Task: Add an event with the title Training Session: Leadership and Team Management, date ''2023/11/28'', time 8:30 AM to 10:30 AMand add a description: participants will have gained a comprehensive understanding of negotiation fundamentals, developed their negotiation capabilities, and acquired a toolkit of techniques to apply in various professional contexts. They will leave the workshop with increased confidence, a refined approach to negotiation, and the ability to achieve more favorable outcomes in their future negotiations.Select event color  Flamingo . Add location for the event as: Beijing, China, logged in from the account softage.3@softage.netand send the event invitation to softage.8@softage.net and softage.9@softage.net. Set a reminder for the event Doesn''t repeat
Action: Mouse moved to (77, 102)
Screenshot: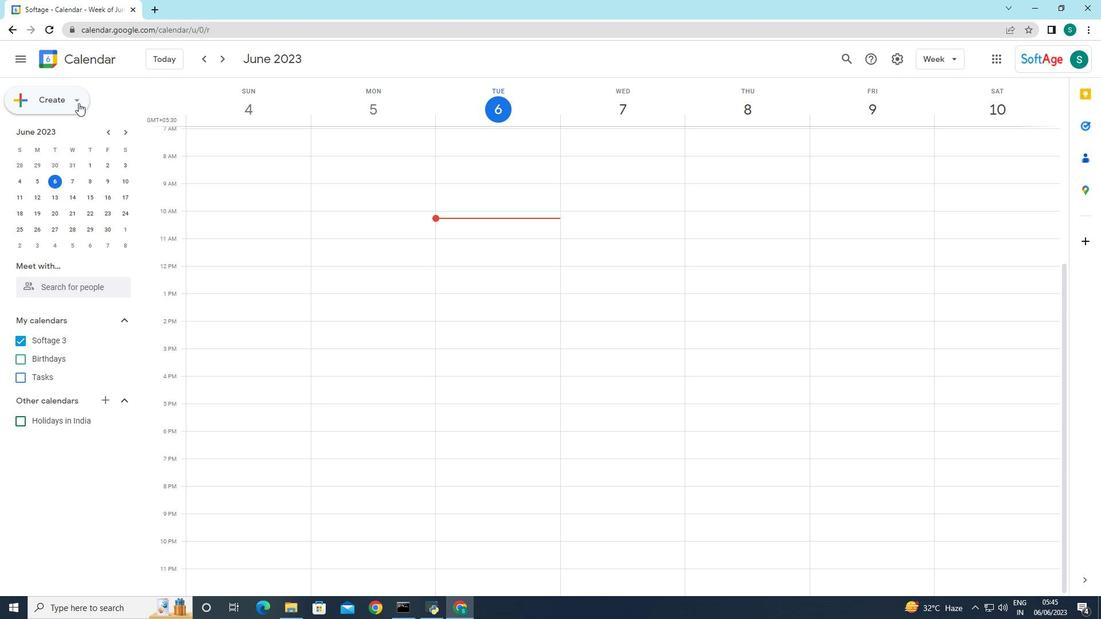 
Action: Mouse pressed left at (77, 102)
Screenshot: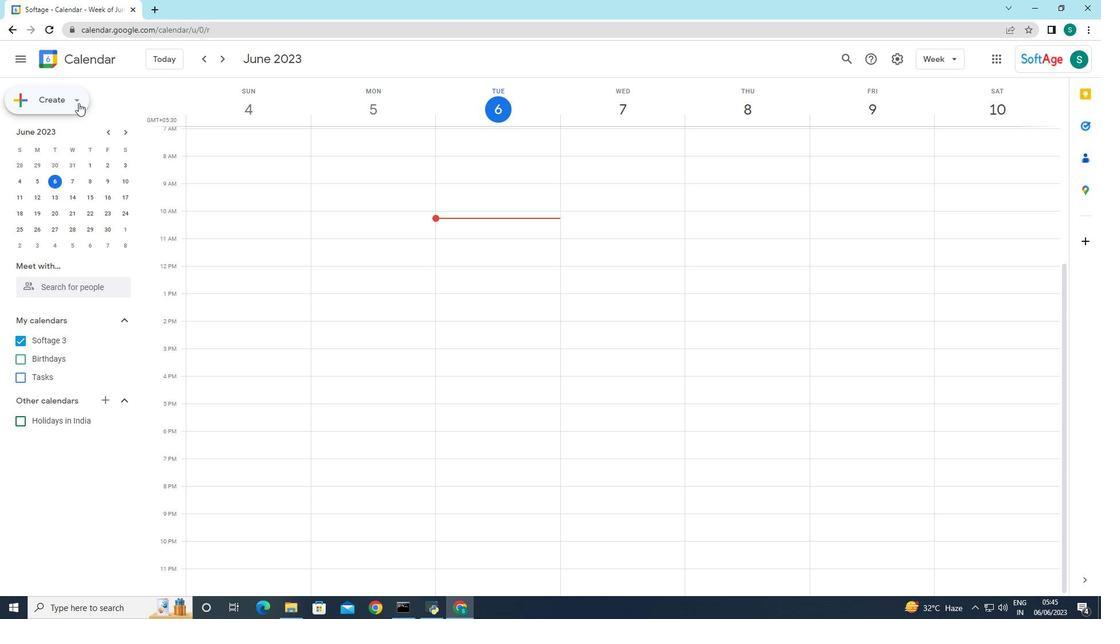 
Action: Mouse moved to (61, 132)
Screenshot: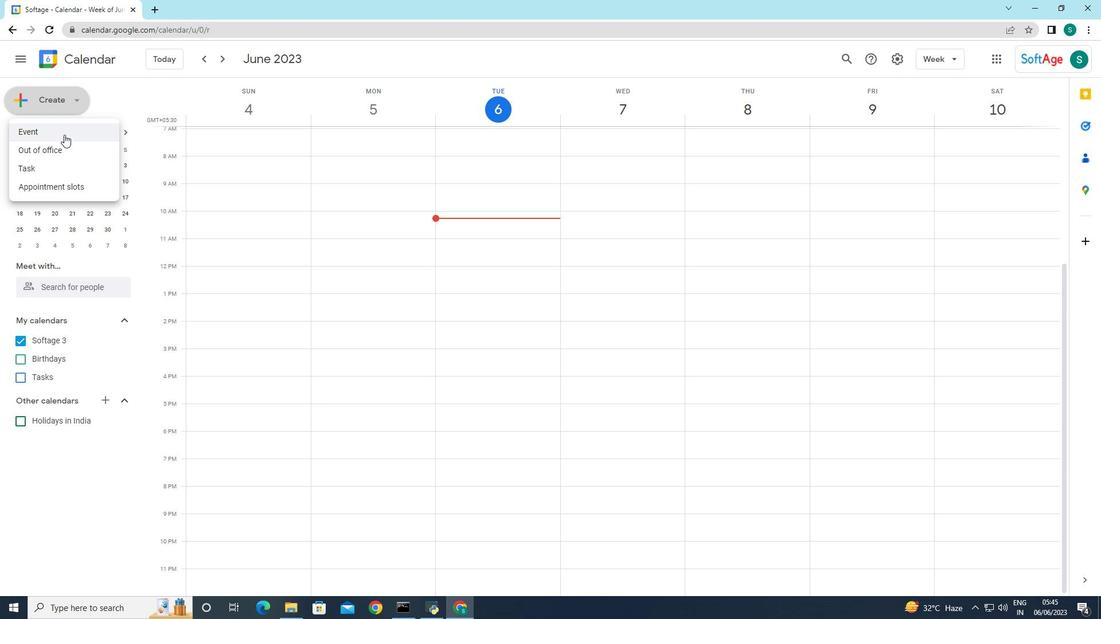 
Action: Mouse pressed left at (61, 132)
Screenshot: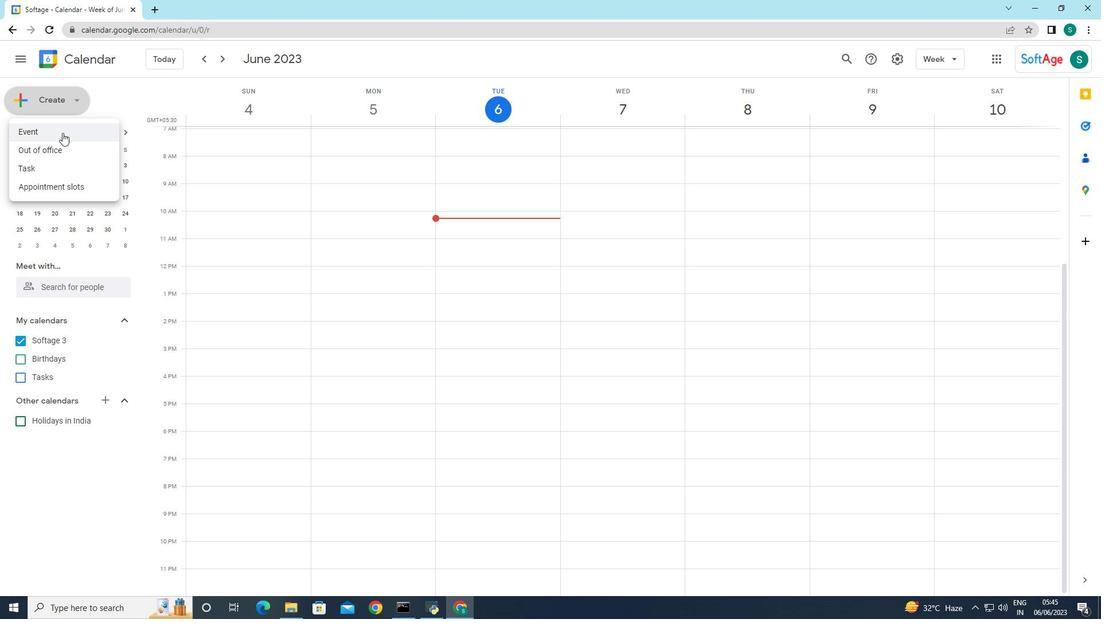 
Action: Mouse moved to (324, 455)
Screenshot: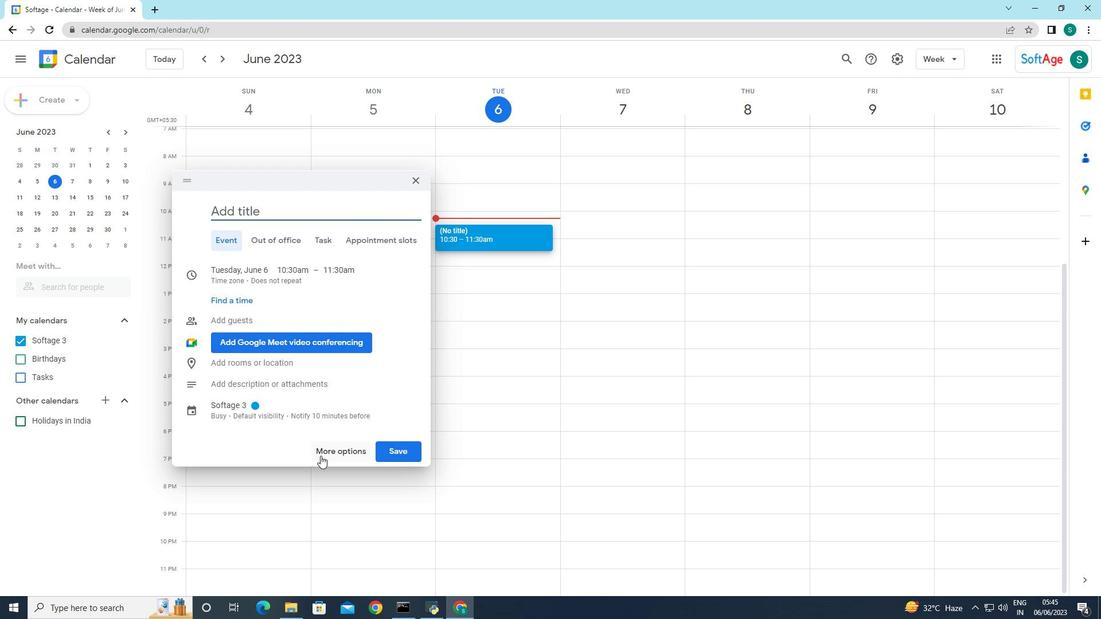 
Action: Mouse pressed left at (324, 455)
Screenshot: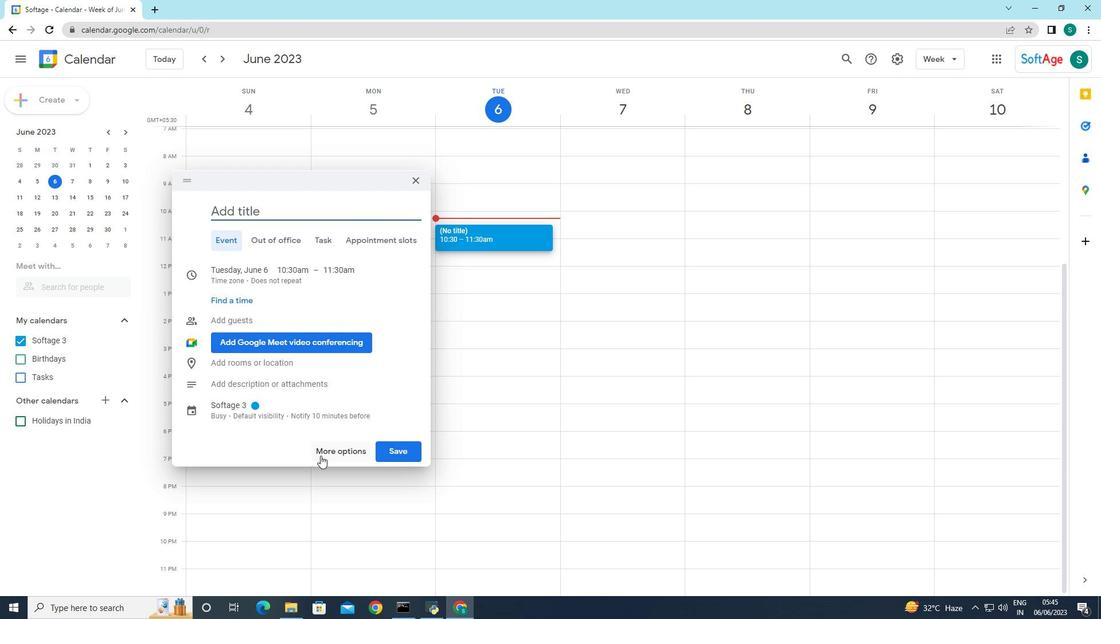 
Action: Mouse moved to (72, 67)
Screenshot: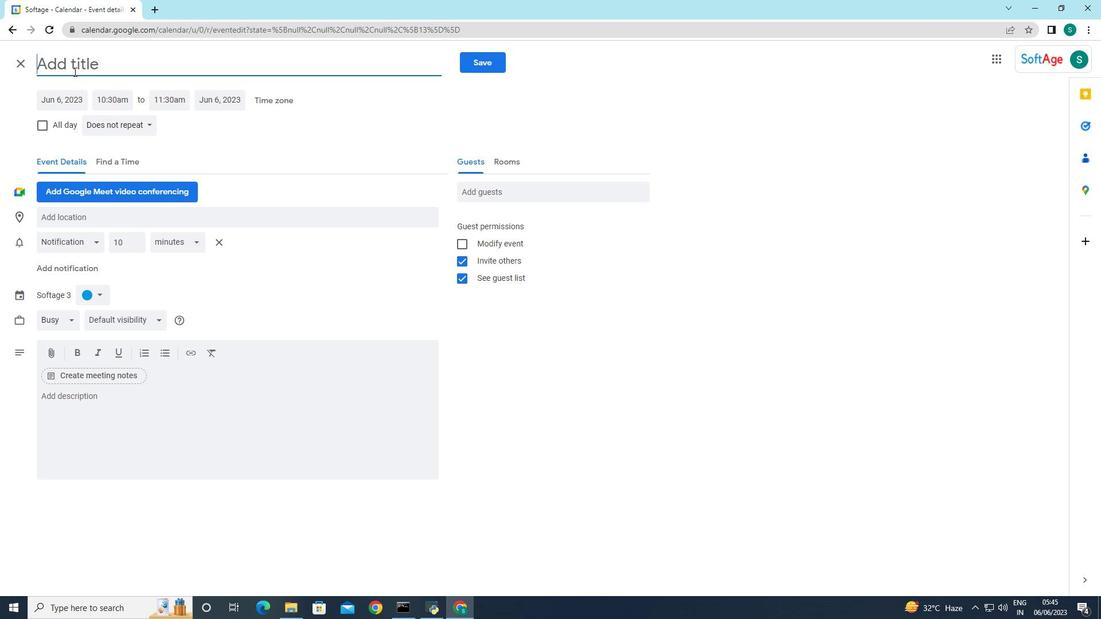 
Action: Mouse pressed left at (72, 67)
Screenshot: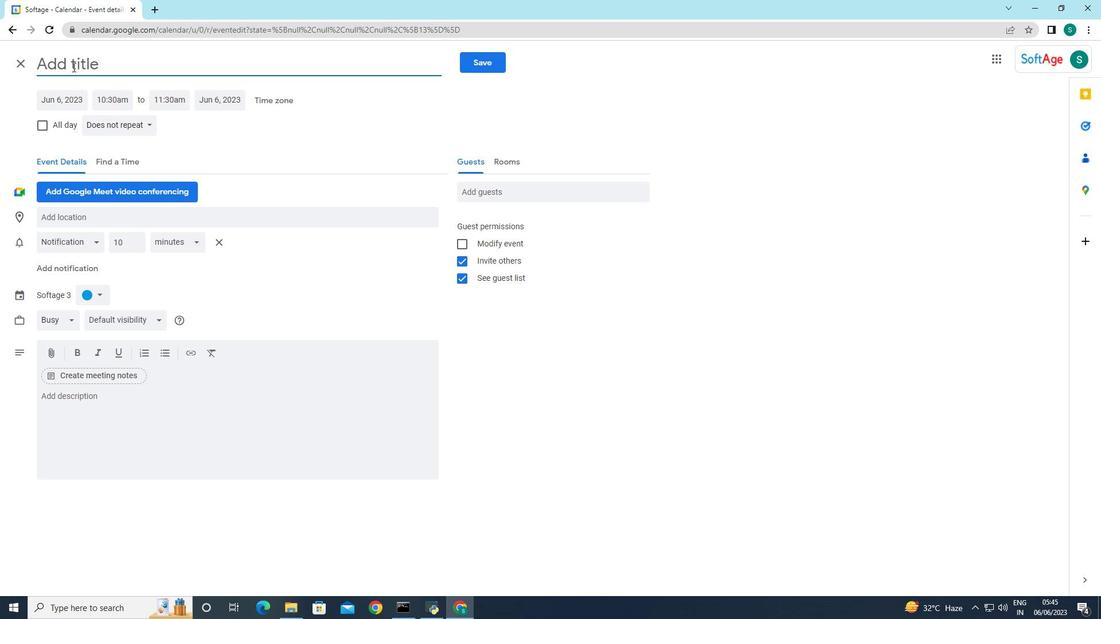 
Action: Key pressed <Key.caps_lock>T<Key.caps_lock>raining<Key.space><Key.caps_lock>S<Key.caps_lock>ession<Key.shift_r>:<Key.space><Key.caps_lock>L<Key.caps_lock>eadershop<Key.backspace><Key.backspace>ip<Key.space>an<Key.space>l<Key.backspace><Key.backspace>d<Key.space><Key.caps_lock>T<Key.caps_lock>eam<Key.space><Key.caps_lock>M<Key.caps_lock>anagement
Screenshot: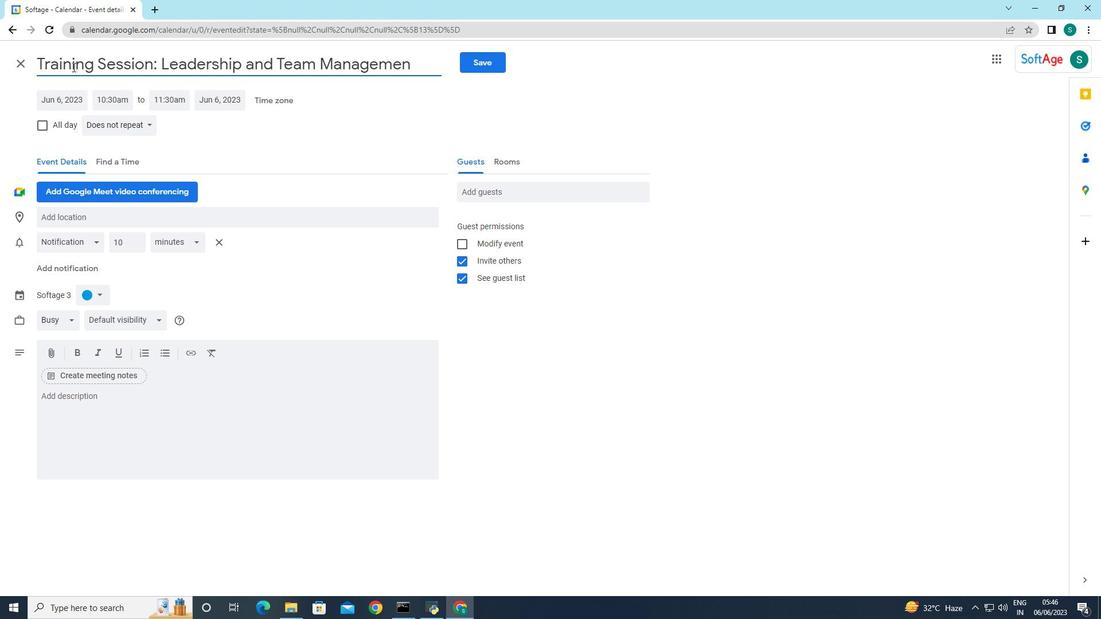 
Action: Mouse moved to (207, 148)
Screenshot: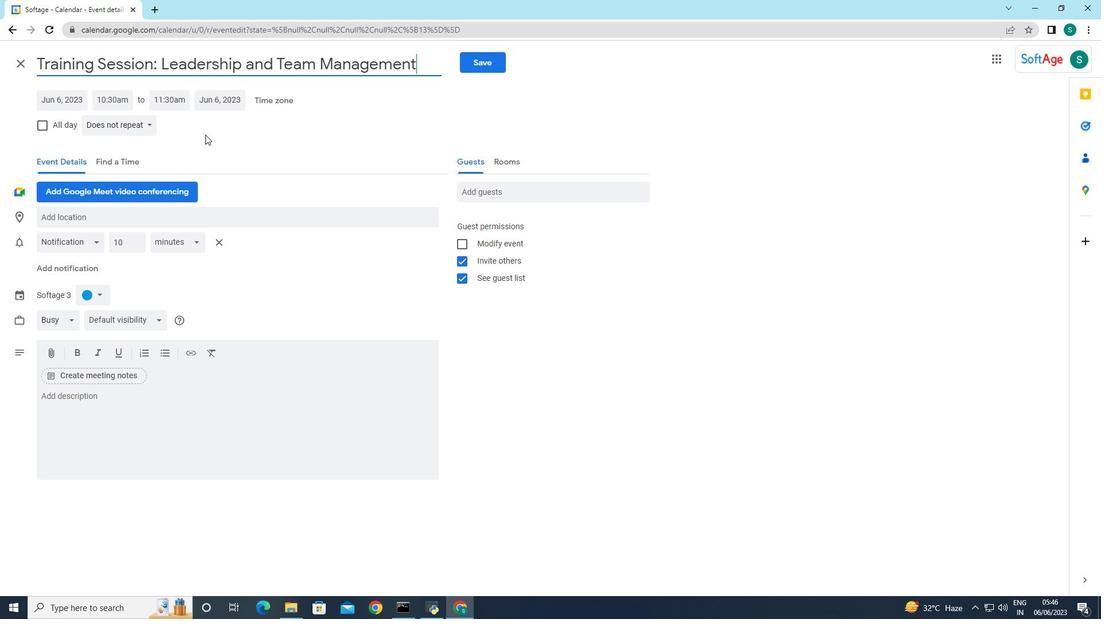 
Action: Mouse pressed left at (207, 148)
Screenshot: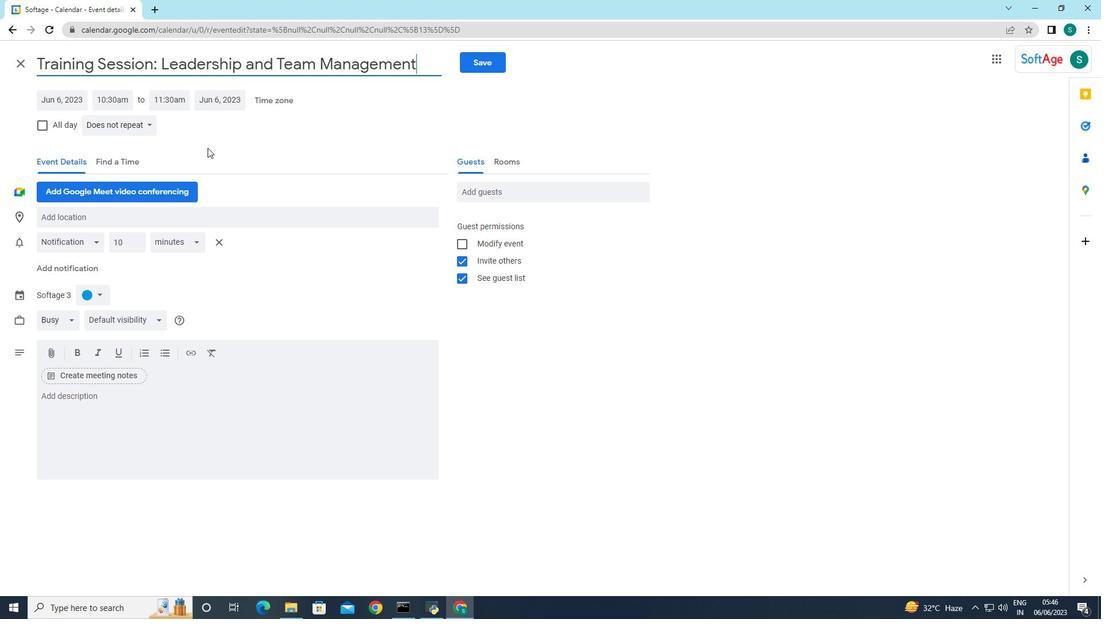 
Action: Mouse moved to (54, 96)
Screenshot: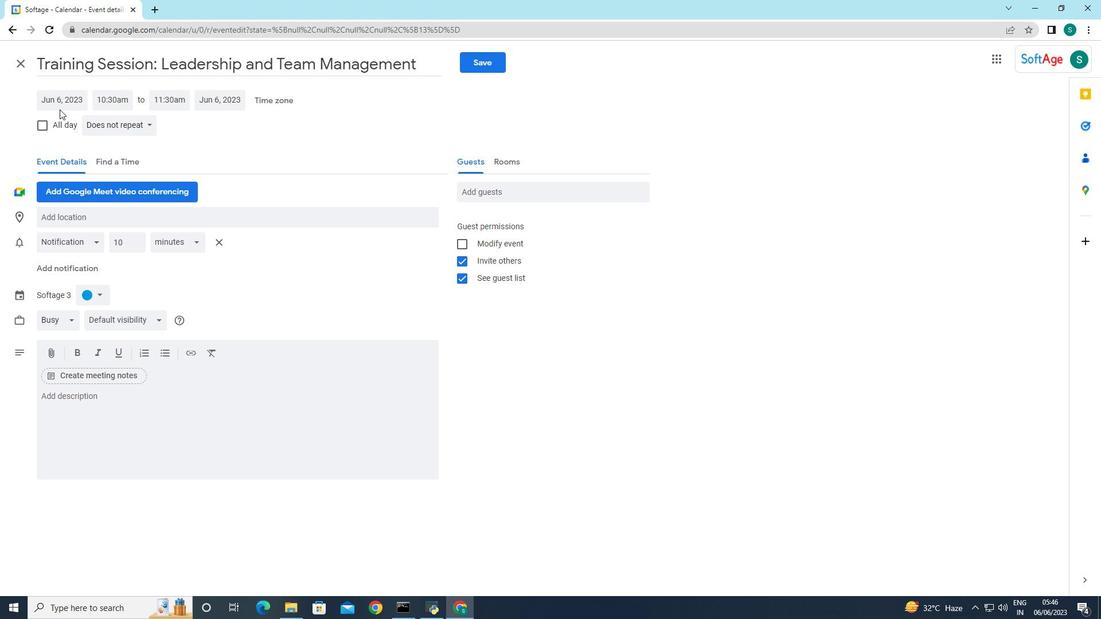 
Action: Mouse pressed left at (54, 96)
Screenshot: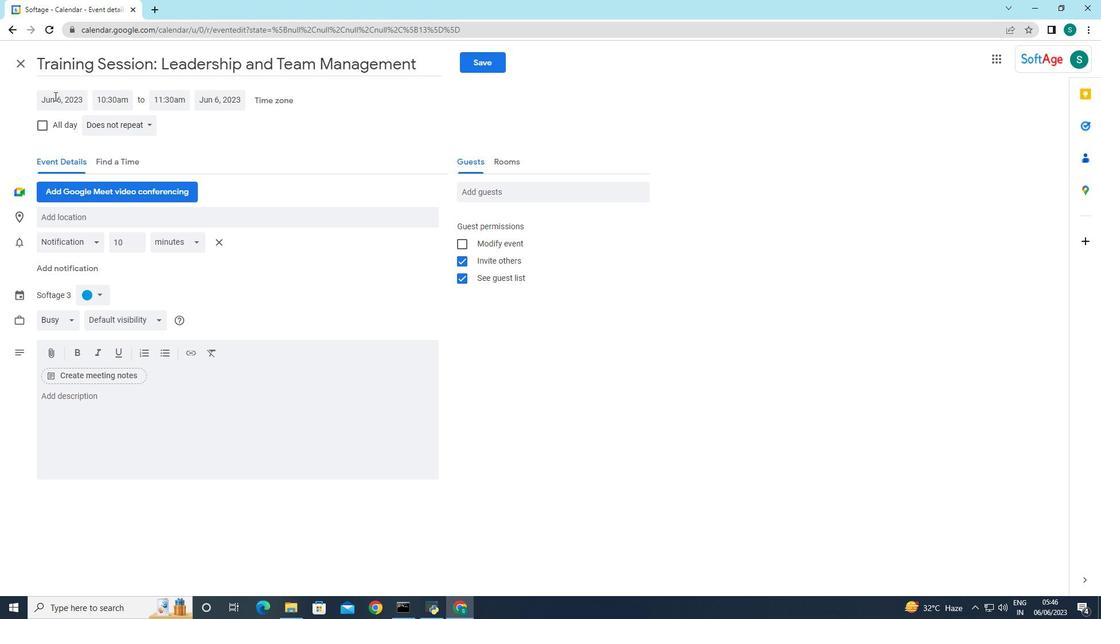 
Action: Mouse moved to (181, 125)
Screenshot: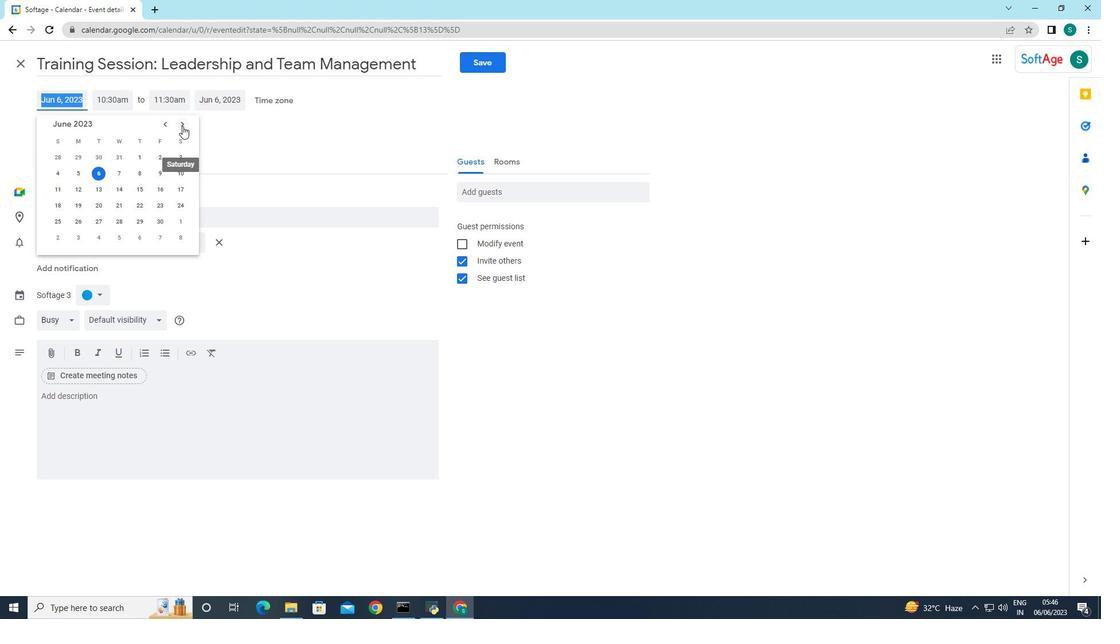 
Action: Mouse pressed left at (181, 125)
Screenshot: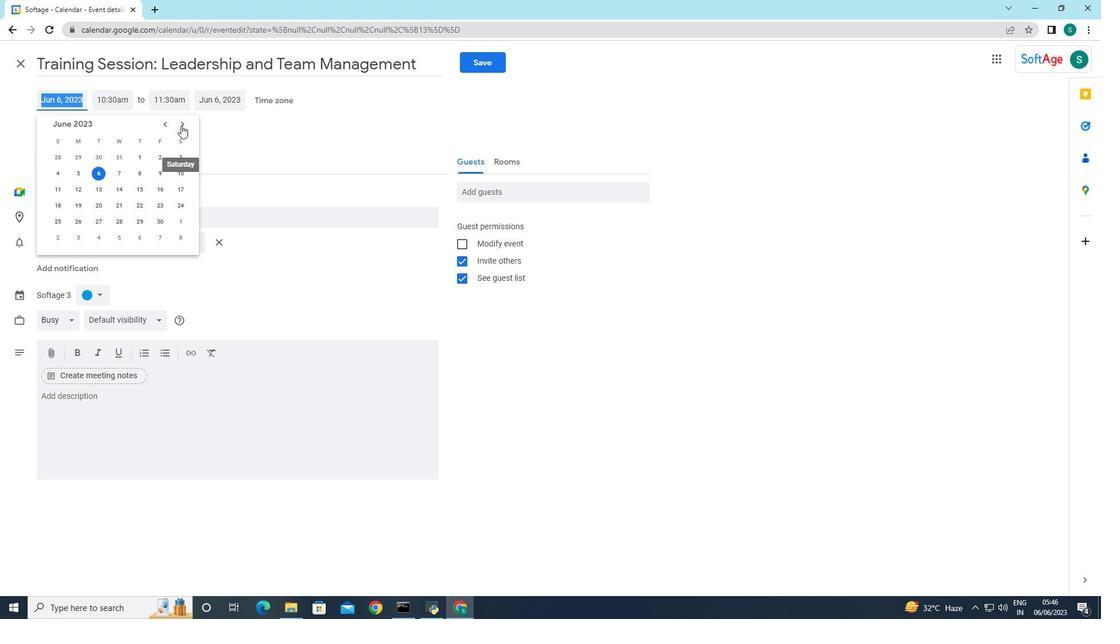 
Action: Mouse pressed left at (181, 125)
Screenshot: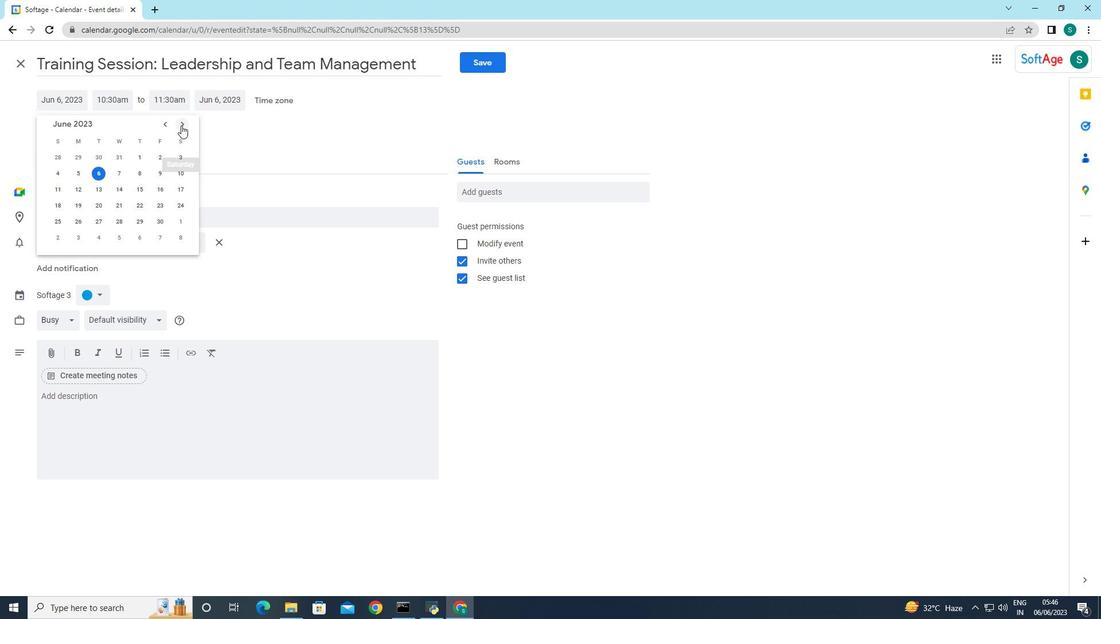 
Action: Mouse pressed left at (181, 125)
Screenshot: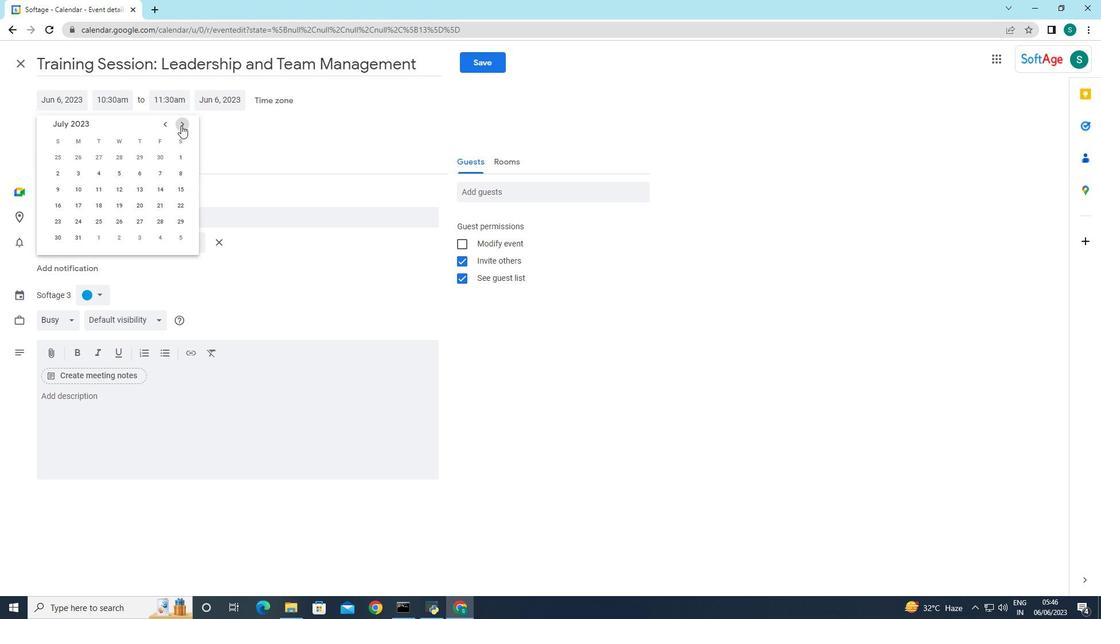 
Action: Mouse pressed left at (181, 125)
Screenshot: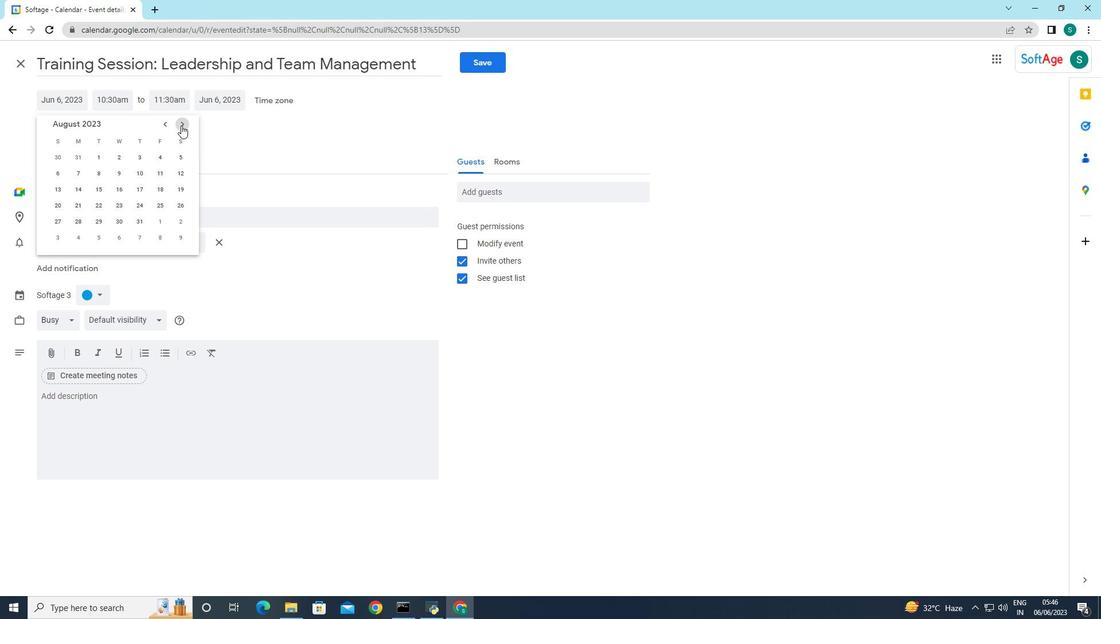 
Action: Mouse pressed left at (181, 125)
Screenshot: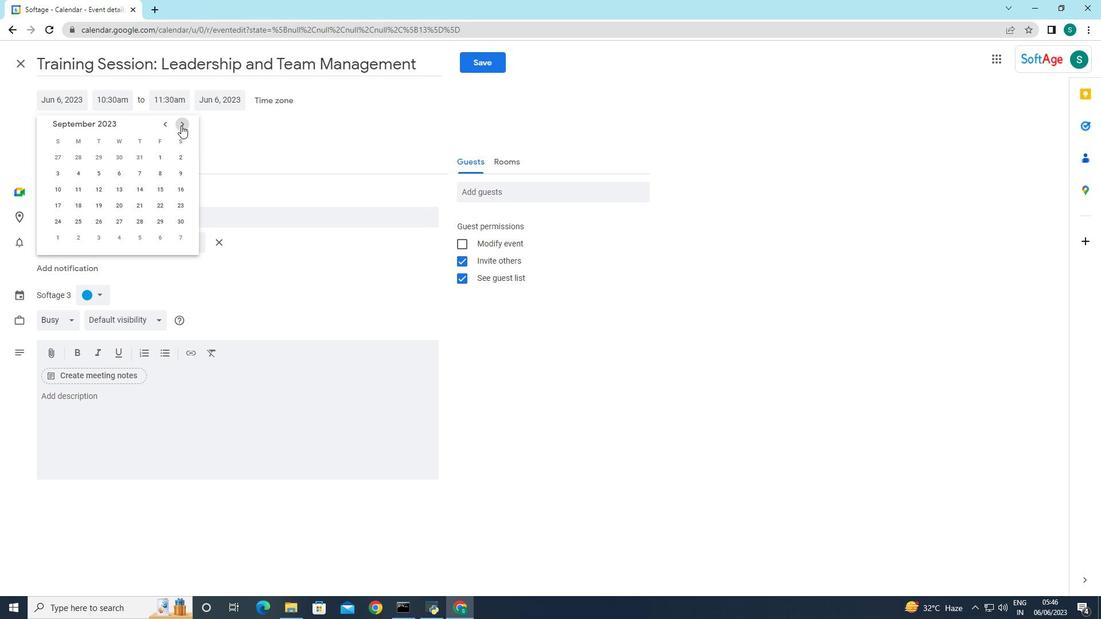 
Action: Mouse moved to (100, 223)
Screenshot: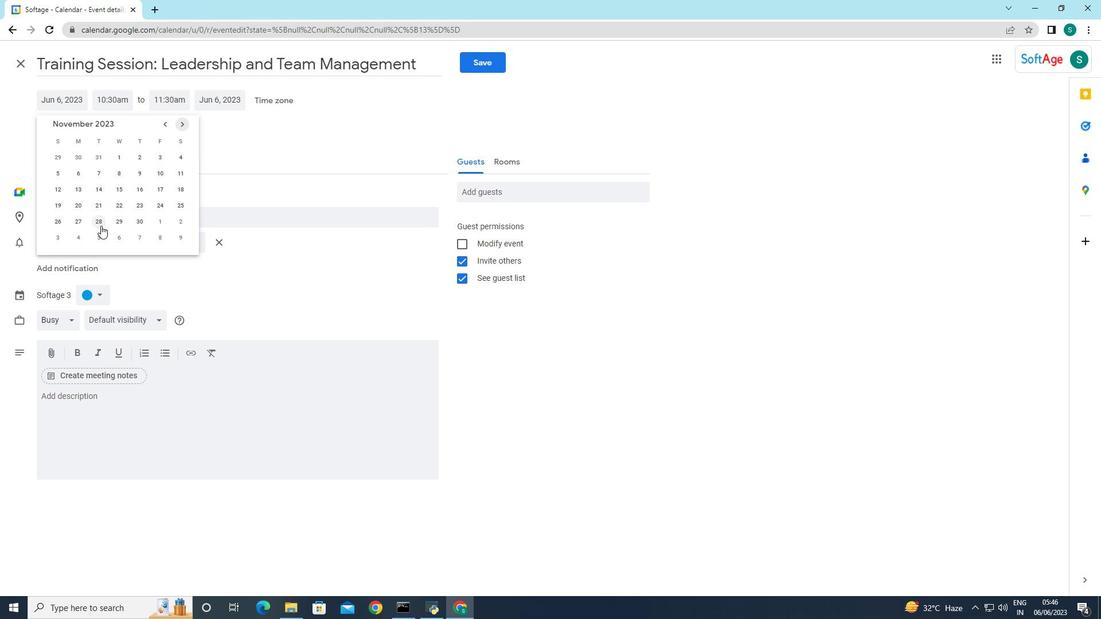 
Action: Mouse pressed left at (100, 223)
Screenshot: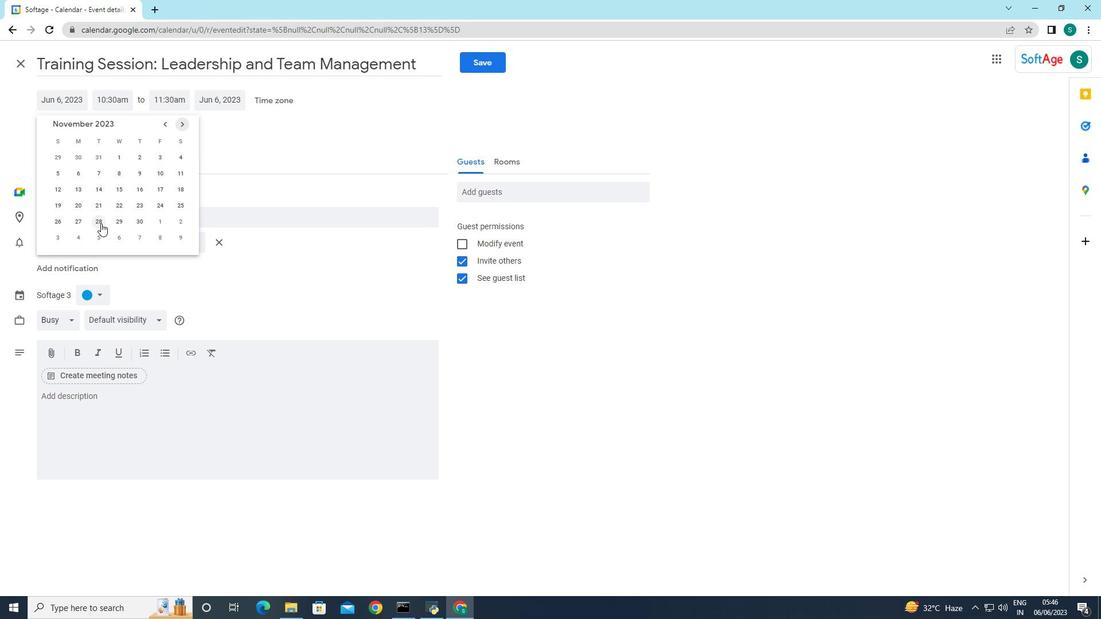 
Action: Mouse moved to (241, 158)
Screenshot: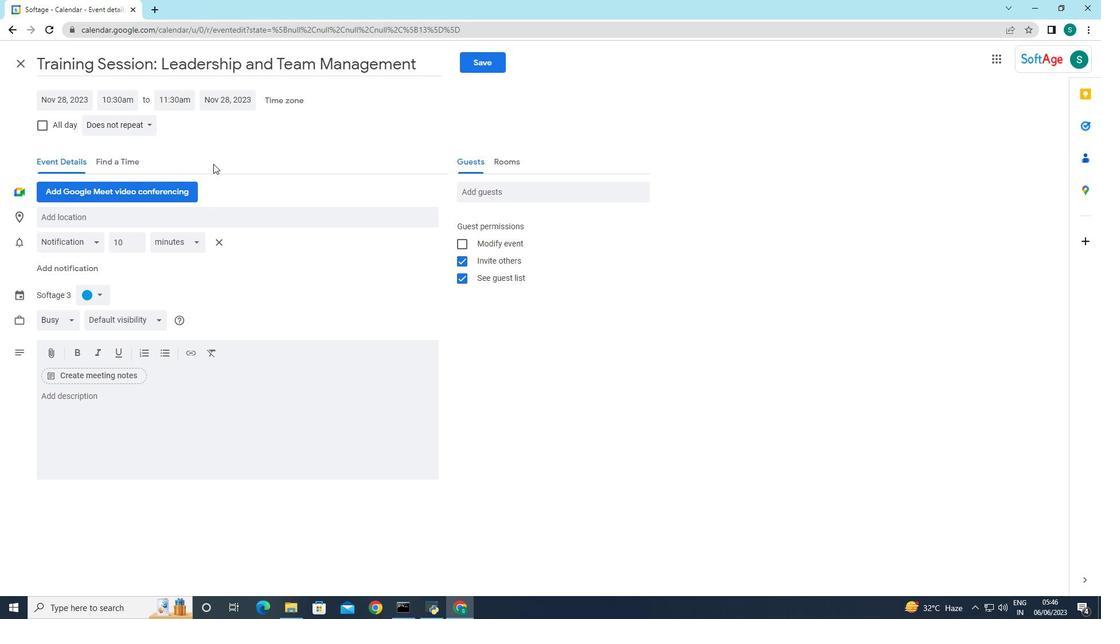 
Action: Mouse pressed left at (241, 158)
Screenshot: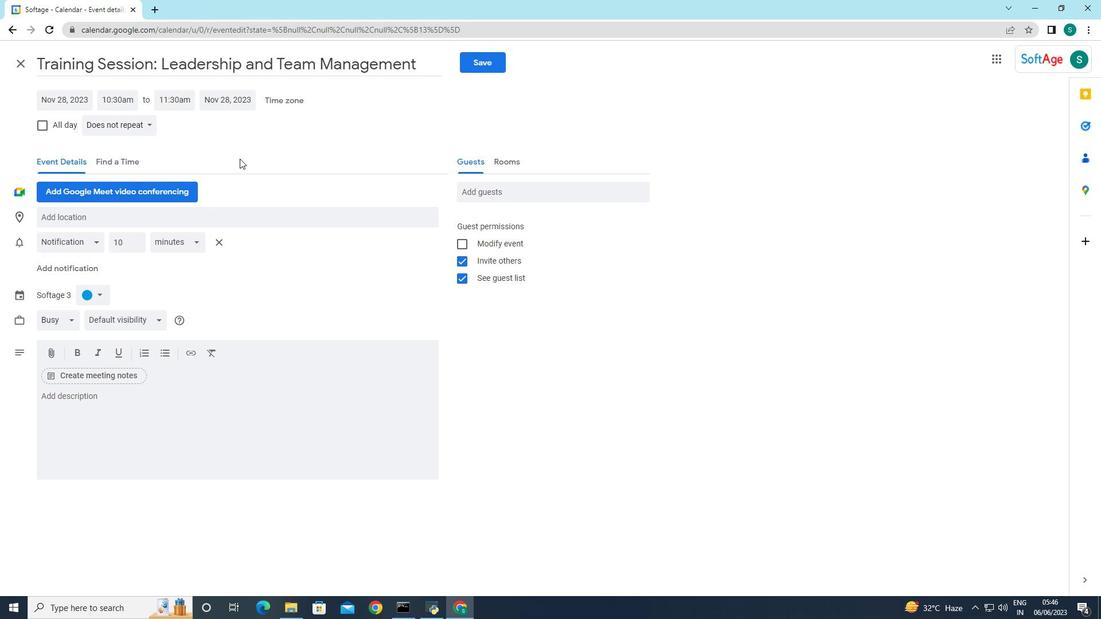 
Action: Mouse moved to (123, 94)
Screenshot: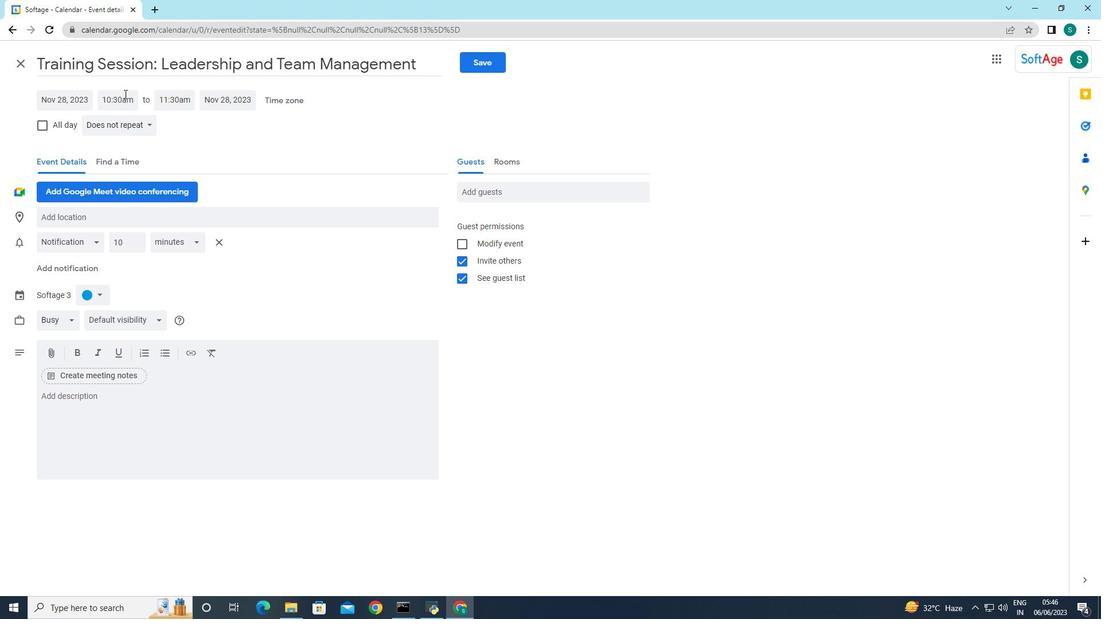 
Action: Mouse pressed left at (123, 94)
Screenshot: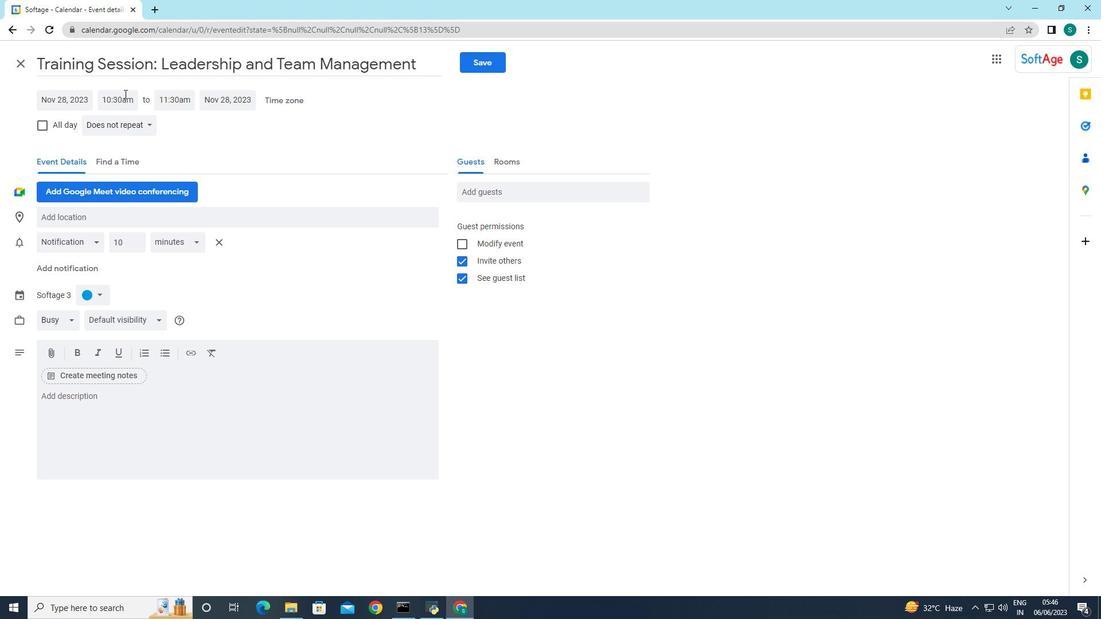 
Action: Mouse moved to (135, 176)
Screenshot: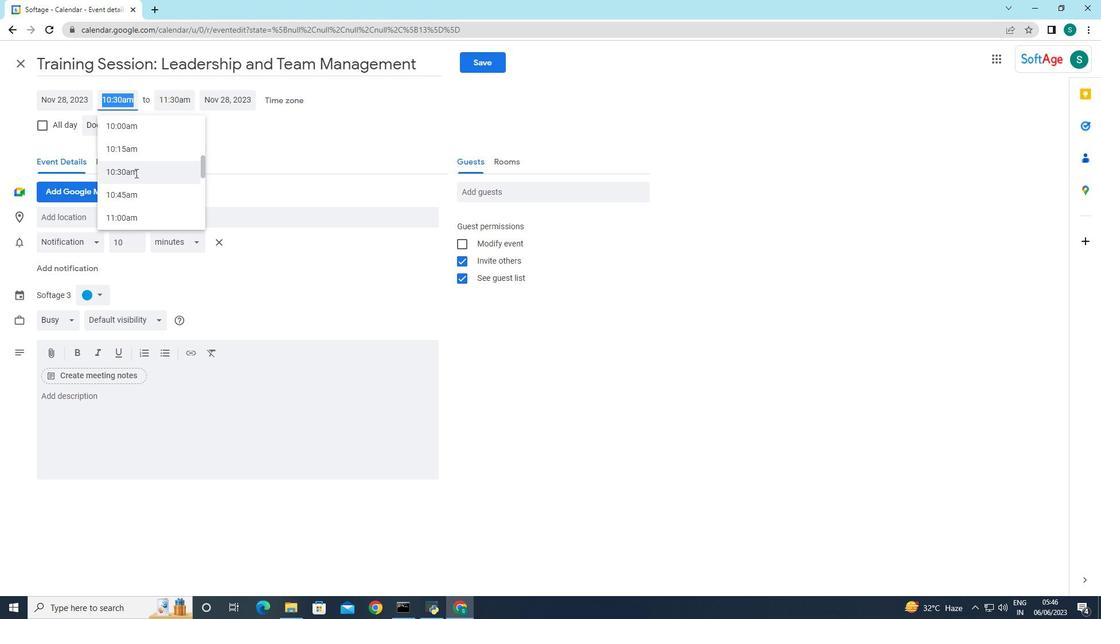 
Action: Mouse scrolled (135, 177) with delta (0, 0)
Screenshot: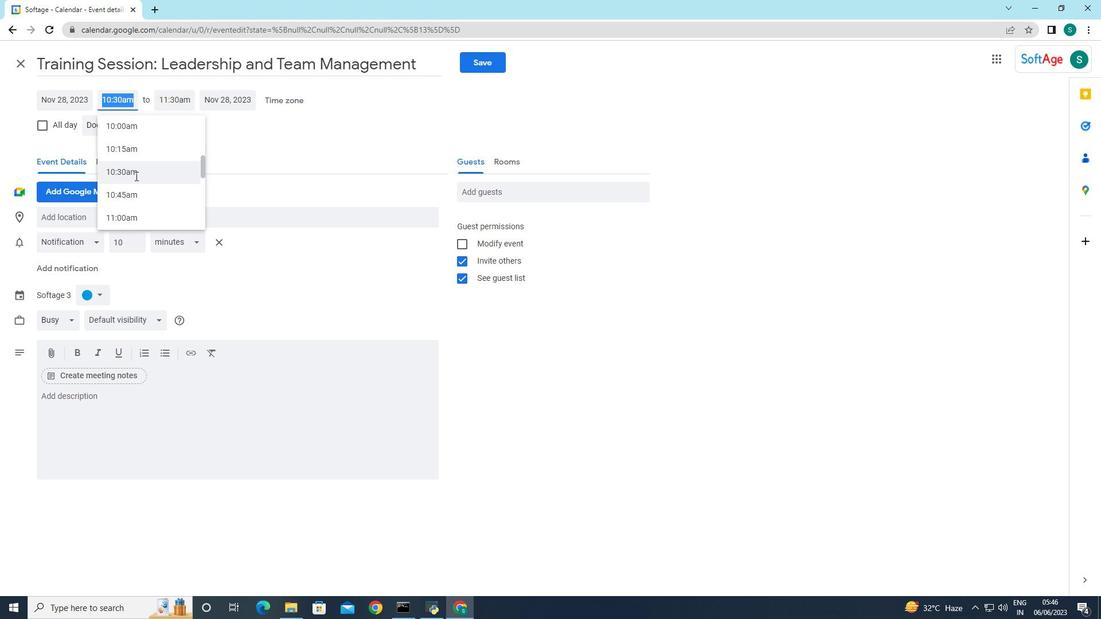 
Action: Mouse scrolled (135, 177) with delta (0, 0)
Screenshot: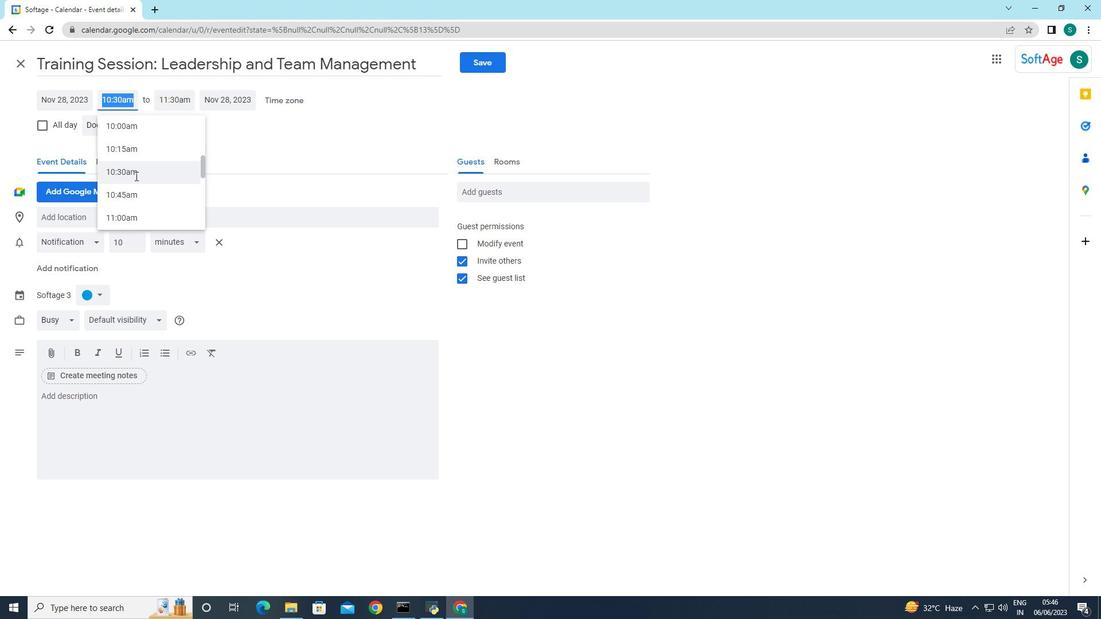 
Action: Mouse scrolled (135, 177) with delta (0, 0)
Screenshot: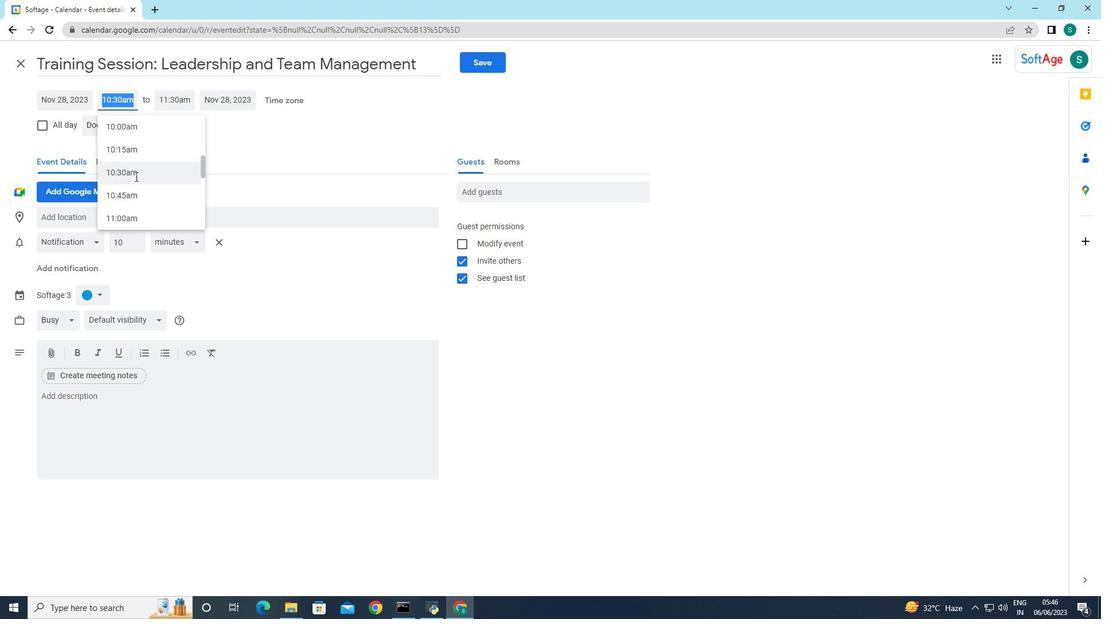 
Action: Mouse moved to (119, 163)
Screenshot: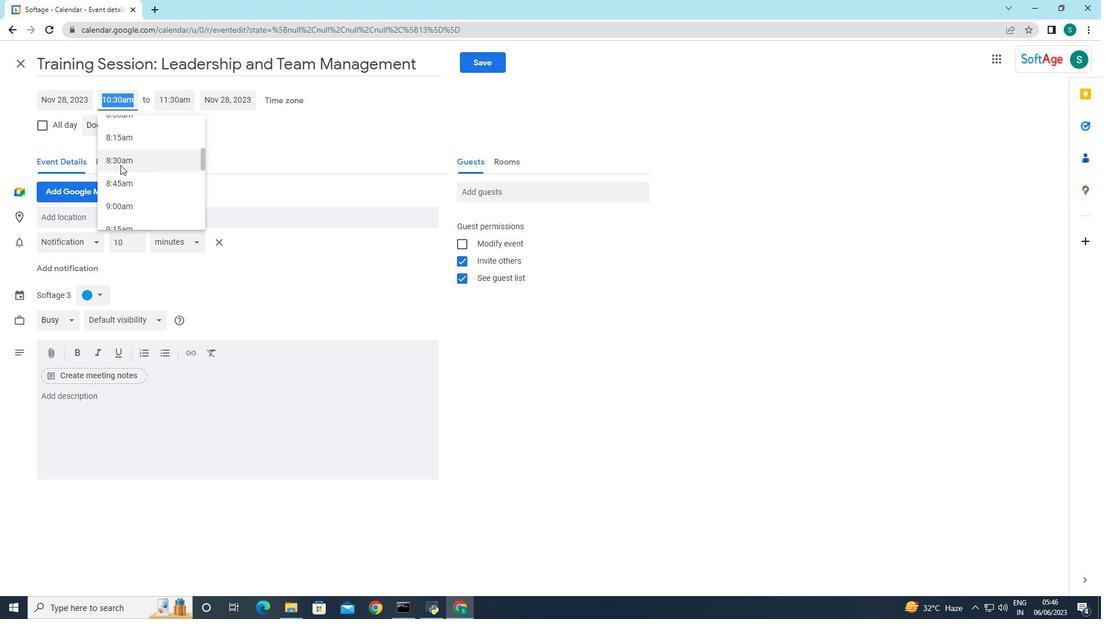 
Action: Mouse pressed left at (119, 163)
Screenshot: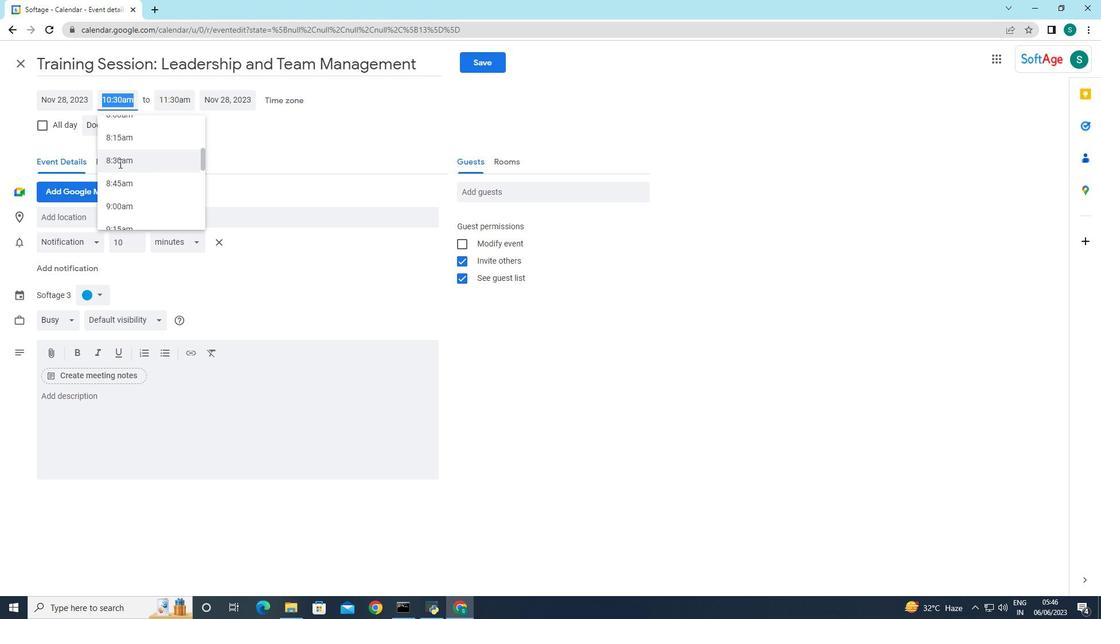 
Action: Mouse moved to (161, 100)
Screenshot: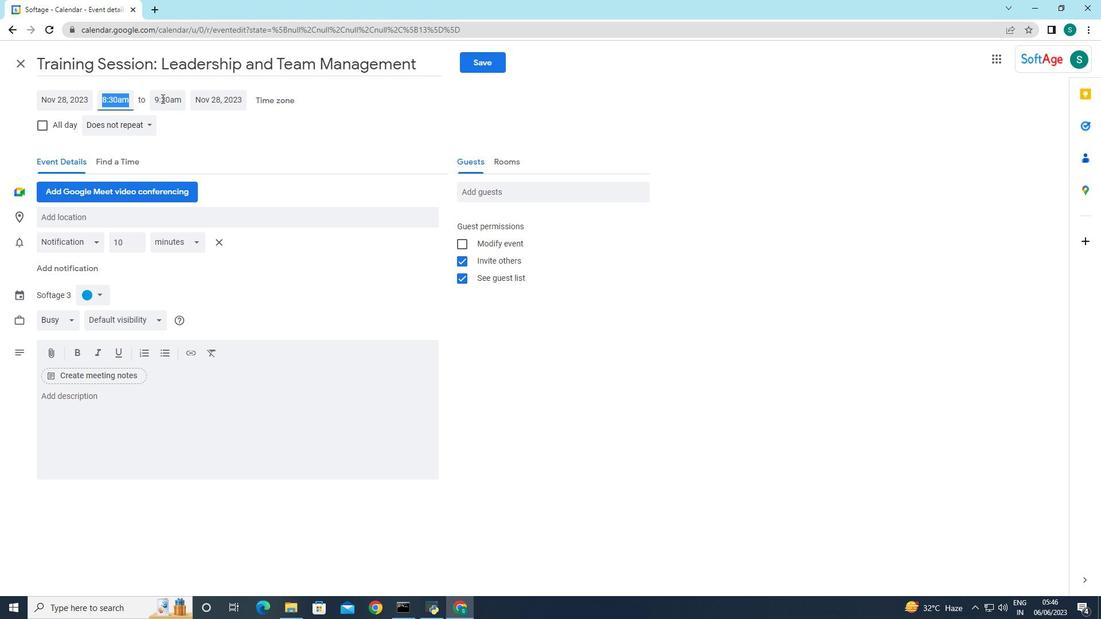 
Action: Mouse pressed left at (161, 100)
Screenshot: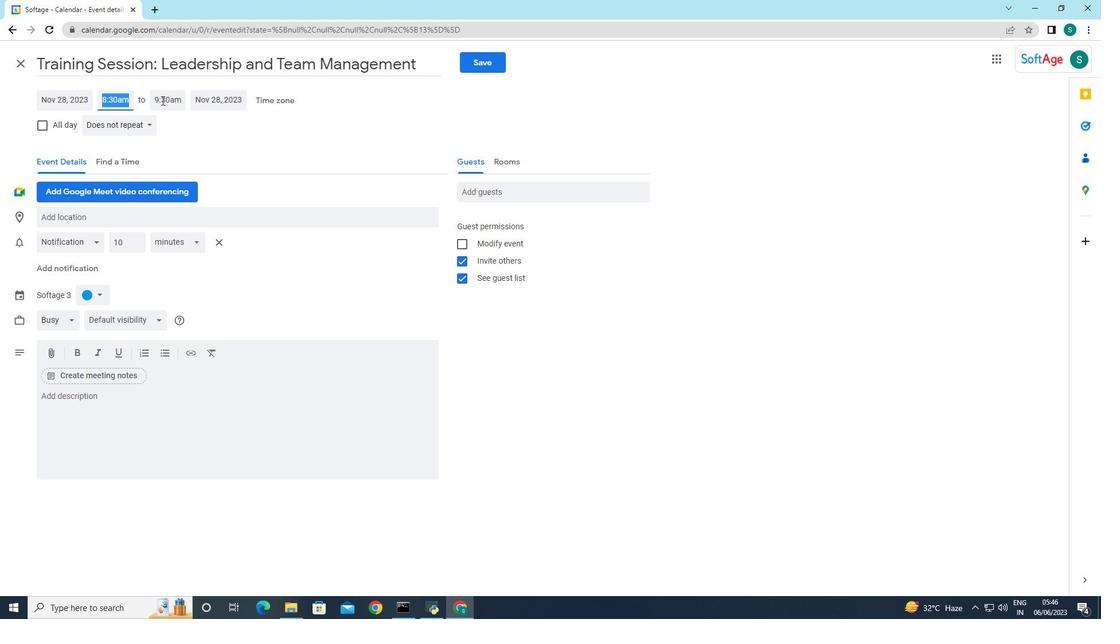 
Action: Mouse moved to (181, 223)
Screenshot: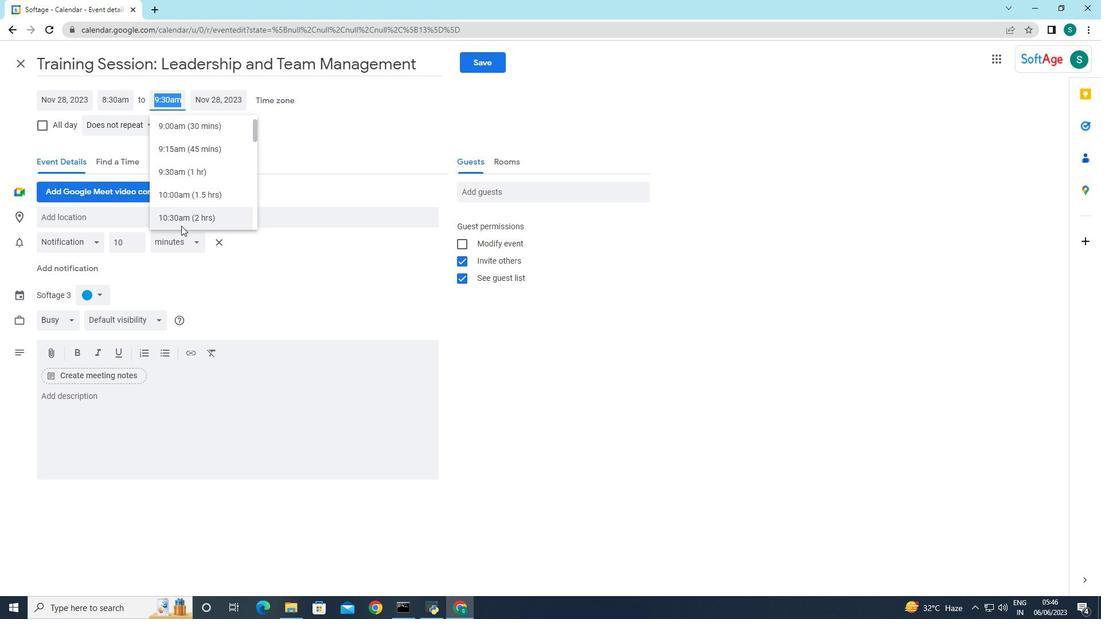 
Action: Mouse pressed left at (181, 223)
Screenshot: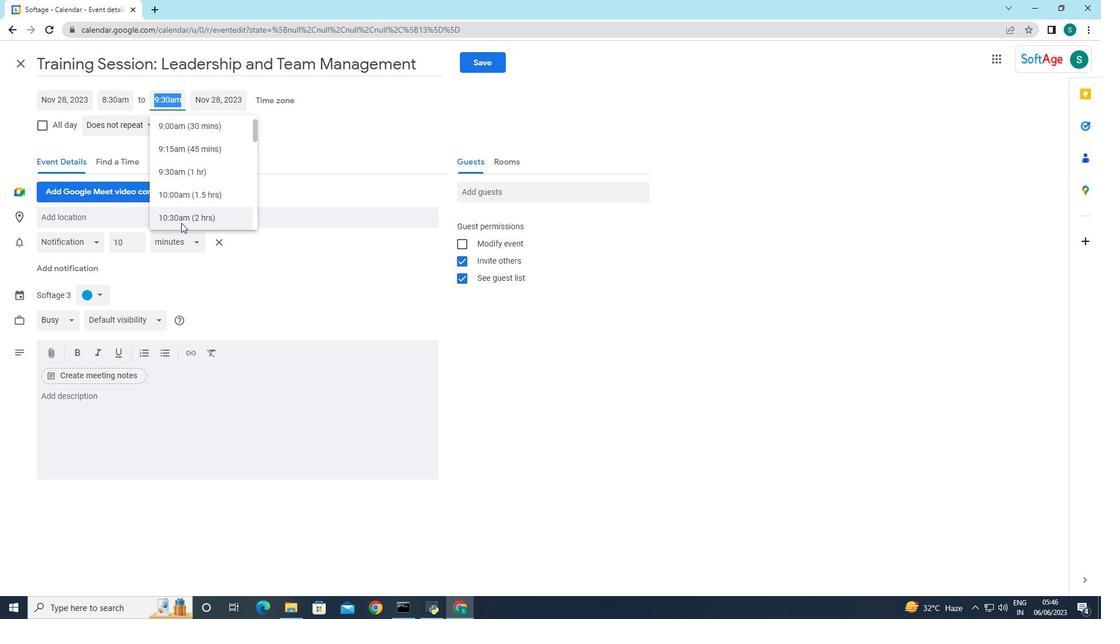 
Action: Mouse moved to (232, 175)
Screenshot: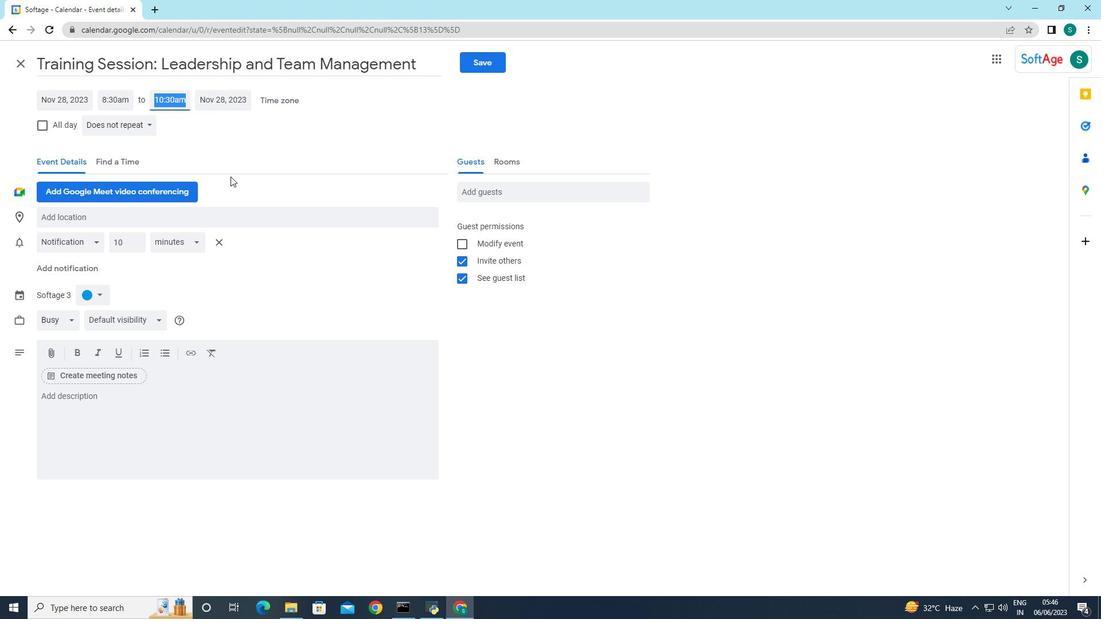 
Action: Mouse pressed left at (232, 175)
Screenshot: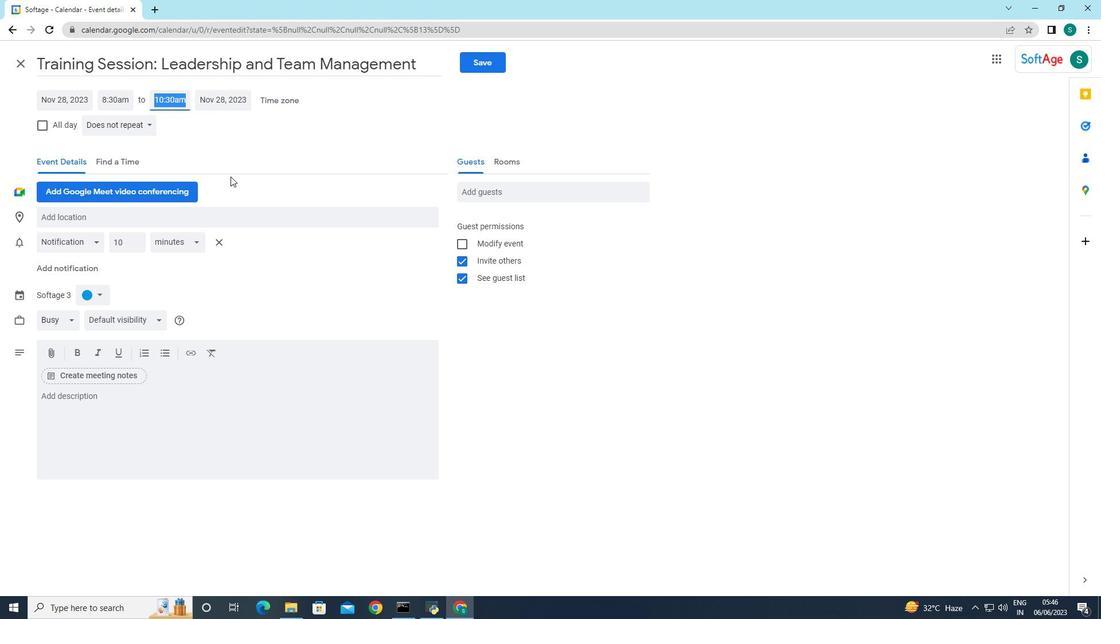 
Action: Mouse moved to (103, 396)
Screenshot: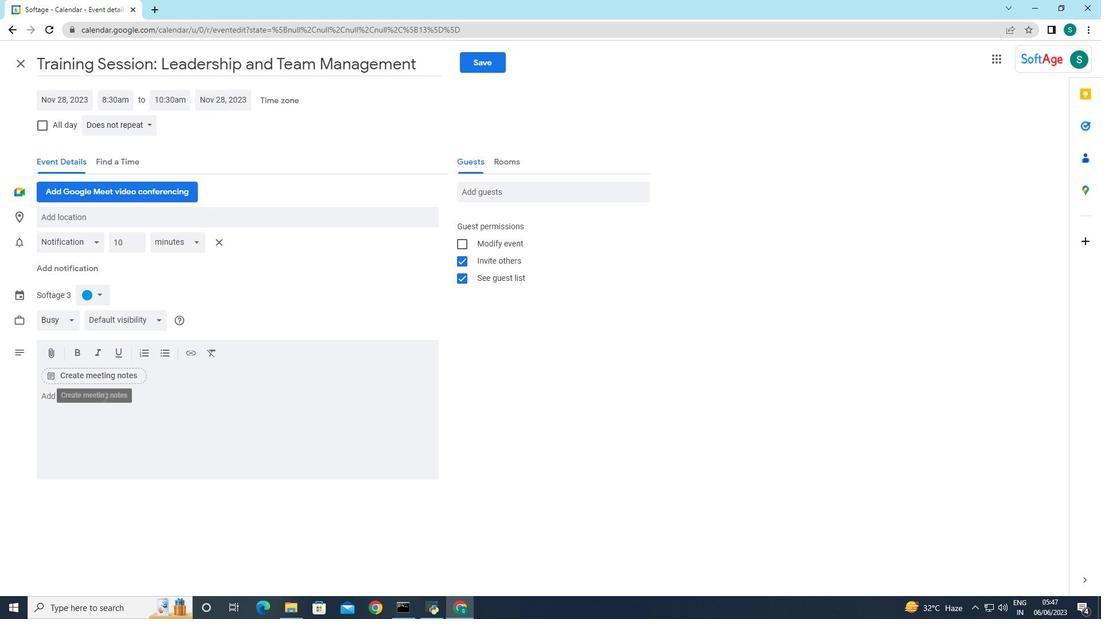 
Action: Mouse pressed left at (103, 396)
Screenshot: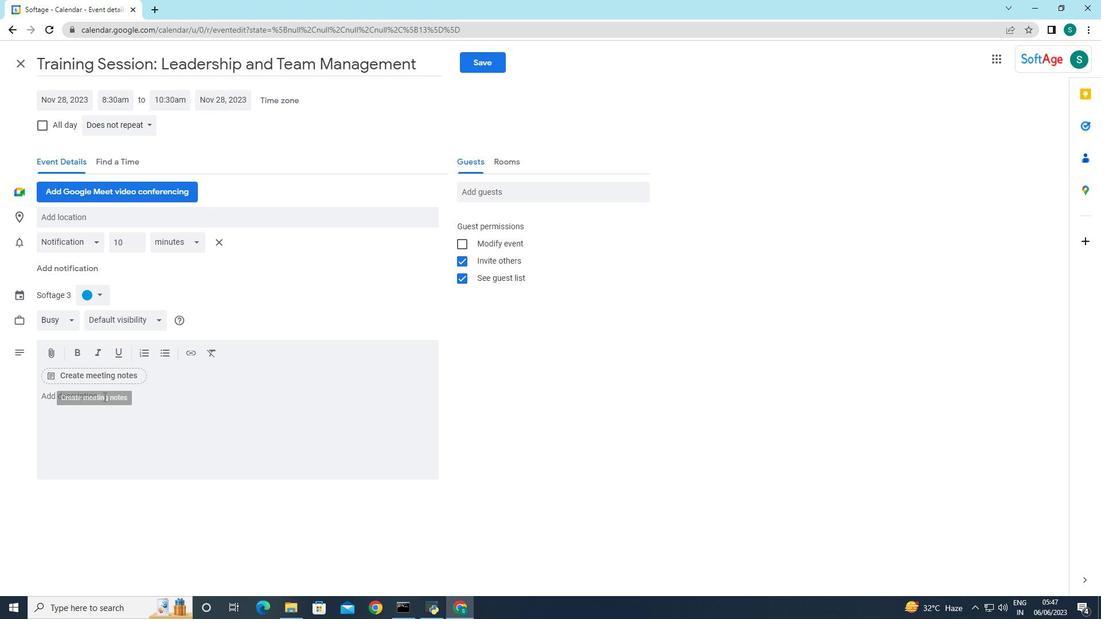 
Action: Mouse moved to (117, 368)
Screenshot: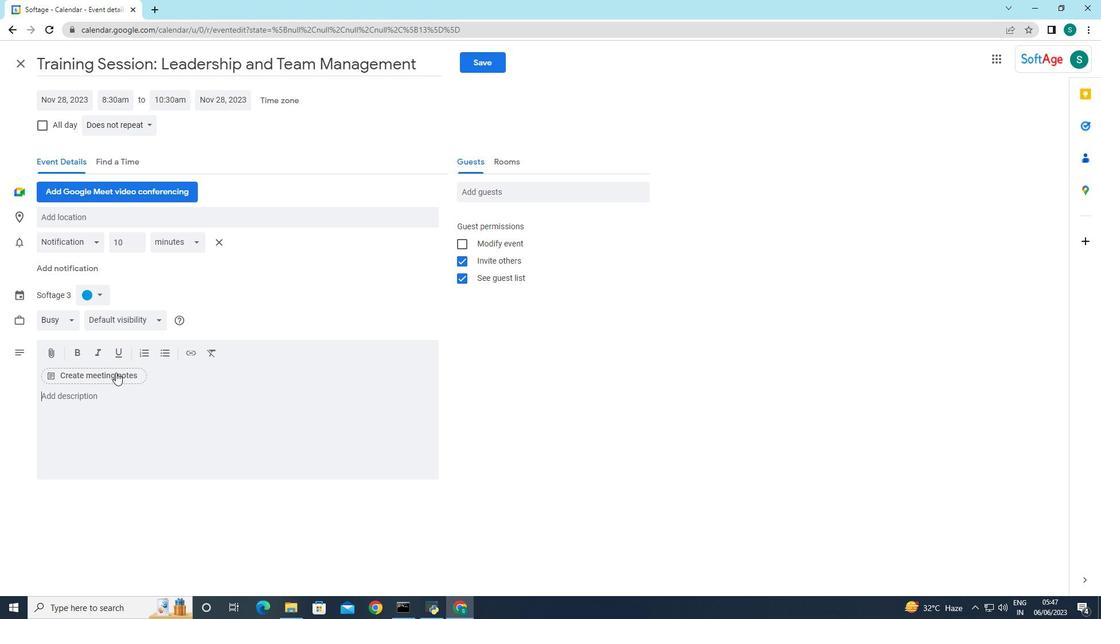 
Action: Key pressed participants<Key.space>will<Key.space>have<Key.space>gained<Key.space>a<Key.space>comprehensive<Key.space>understnding<Key.space><Key.backspace><Key.backspace><Key.backspace><Key.backspace><Key.backspace><Key.backspace><Key.backspace><Key.backspace>standing<Key.space>of<Key.space>negotiation<Key.space>fundamentals,<Key.space>developed<Key.space>their<Key.space>negotiation<Key.space><Key.backspace><Key.backspace><Key.backspace><Key.backspace><Key.backspace><Key.backspace>ation<Key.space>f
Screenshot: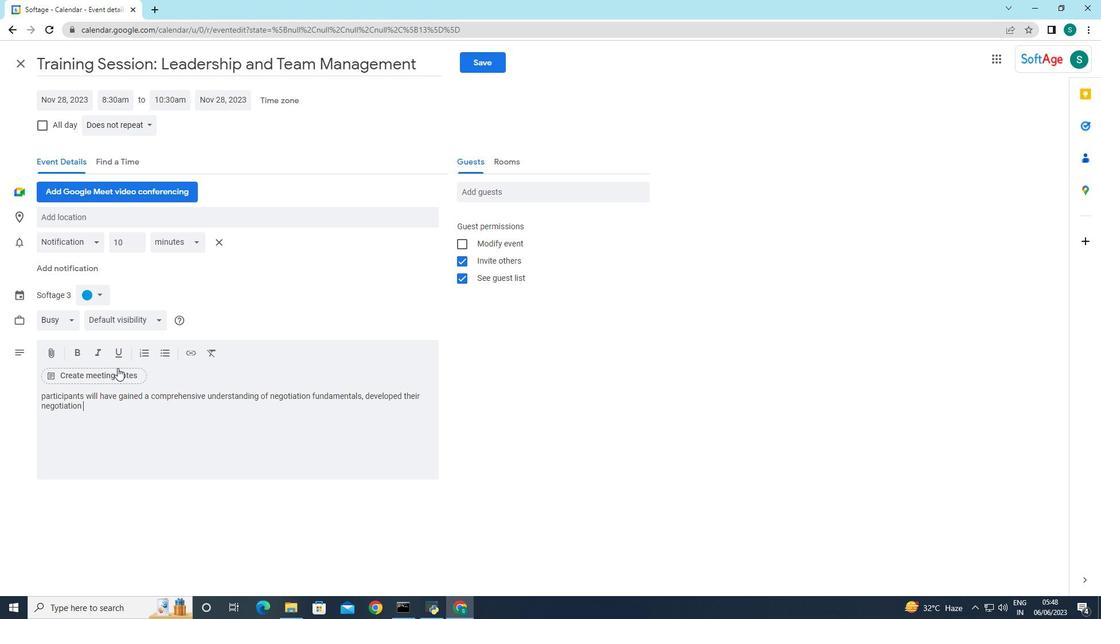 
Action: Mouse moved to (79, 416)
Screenshot: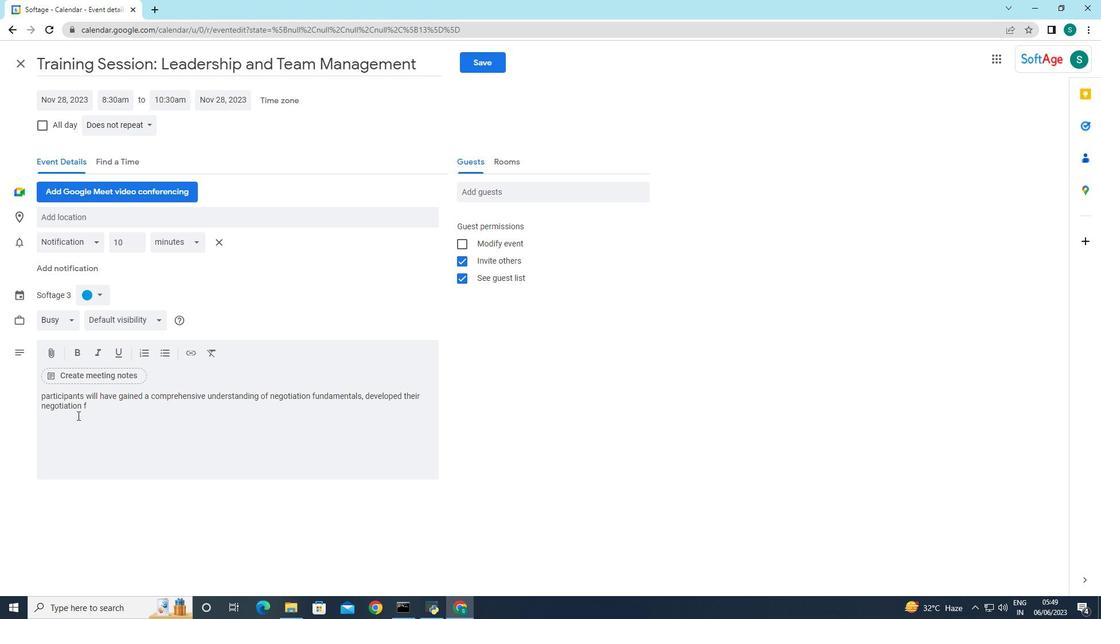 
Action: Key pressed <Key.backspace>capabilities,<Key.space>and<Key.space>acquired<Key.space>a<Key.space>tii<Key.backspace><Key.backspace>oolkit<Key.space>of<Key.space>techniques<Key.space>to<Key.space>apply<Key.space>in<Key.space>various<Key.space>professional<Key.space>contexts.<Key.space><Key.caps_lock>T<Key.caps_lock>hey<Key.space>will<Key.space>leave<Key.space>the<Key.space>workshop<Key.space>with<Key.space>incrased<Key.space>c<Key.backspace><Key.backspace><Key.backspace><Key.backspace><Key.backspace><Key.backspace><Key.backspace><Key.backspace>creased<Key.space>confidence<Key.space>a<Key.backspace>,<Key.backspace><Key.backspace>,<Key.space>a<Key.space>f<Key.backspace>refined<Key.space>approach<Key.space>to<Key.space>negotiation,<Key.space>and<Key.space>the<Key.space>ability<Key.space>to<Key.space>achieve<Key.space>more<Key.space>favorable<Key.space>outcomes<Key.space>in<Key.space>their<Key.space>fur<Key.backspace>ture<Key.space>negotiations.
Screenshot: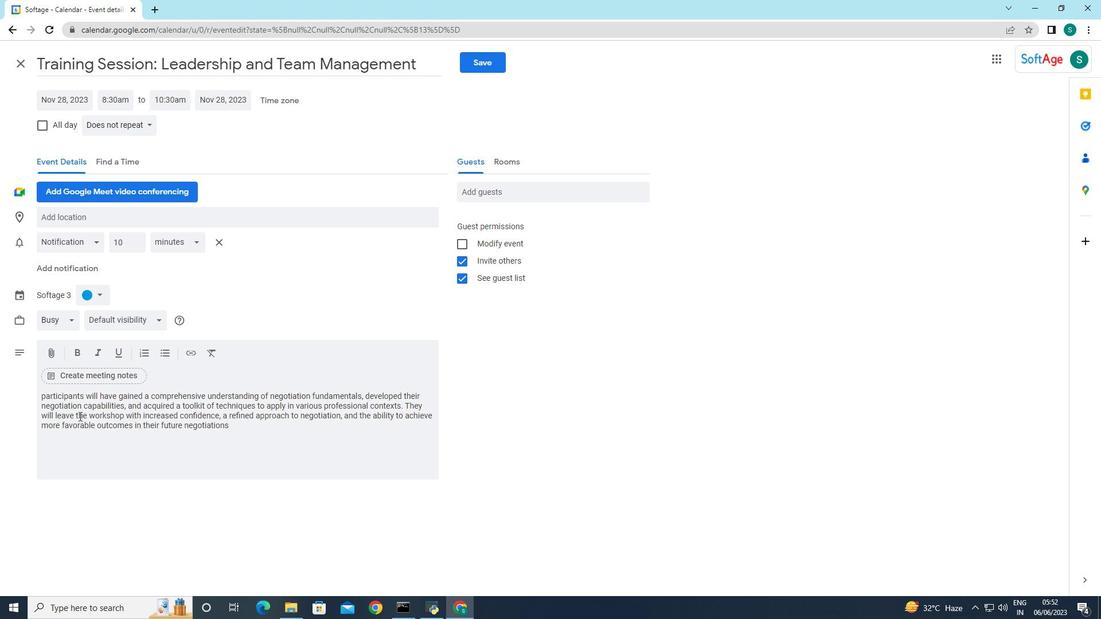 
Action: Mouse moved to (112, 477)
Screenshot: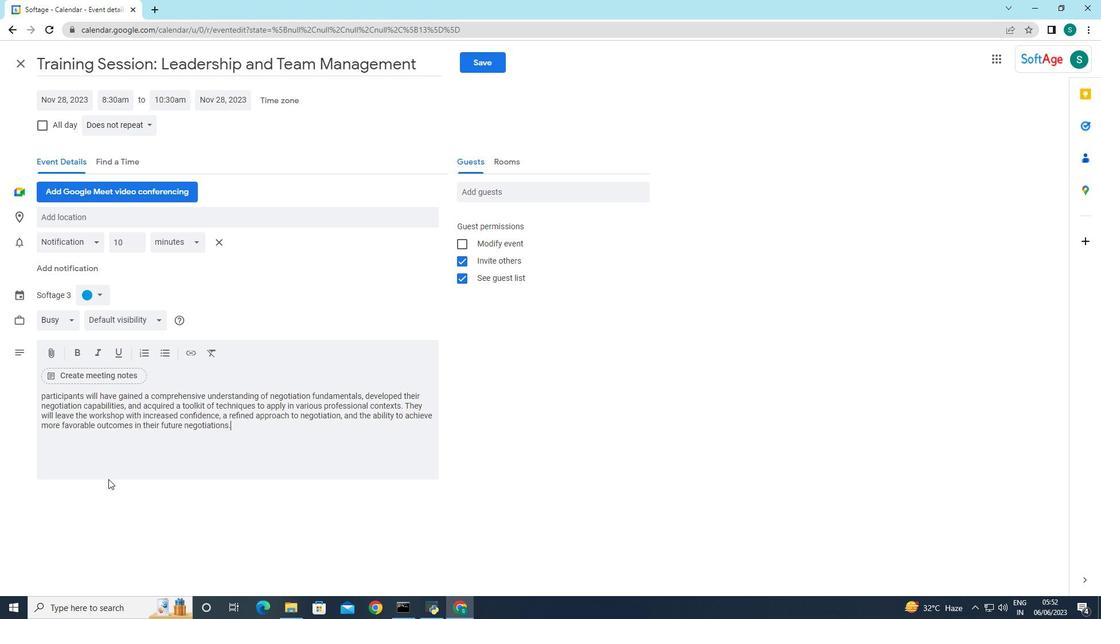 
Action: Mouse pressed left at (112, 477)
Screenshot: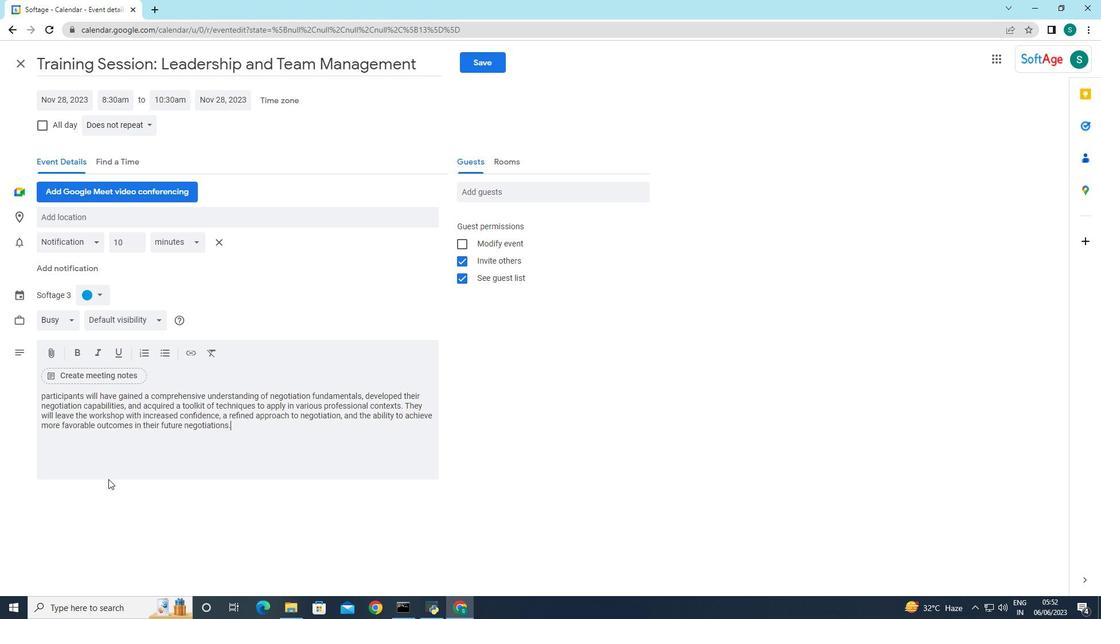 
Action: Mouse moved to (92, 301)
Screenshot: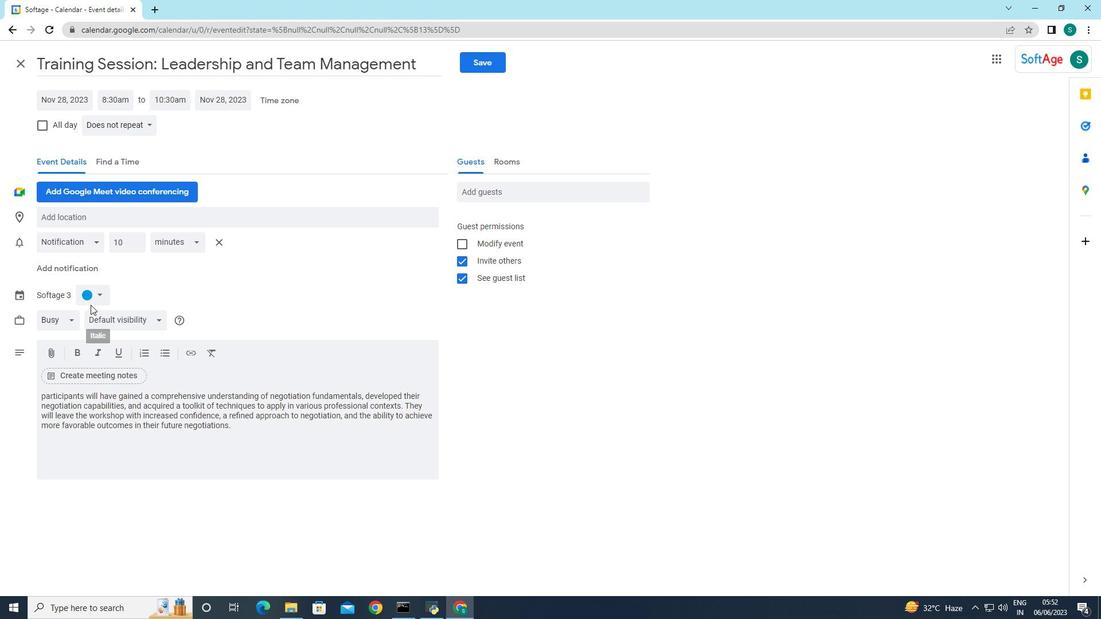 
Action: Mouse pressed left at (92, 301)
Screenshot: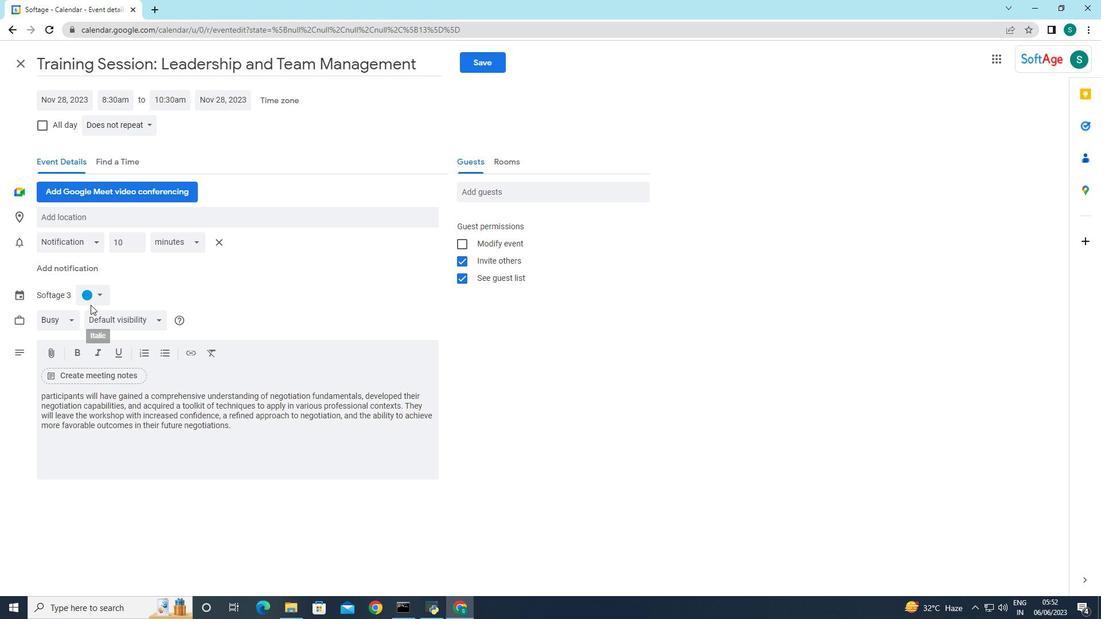 
Action: Mouse moved to (103, 299)
Screenshot: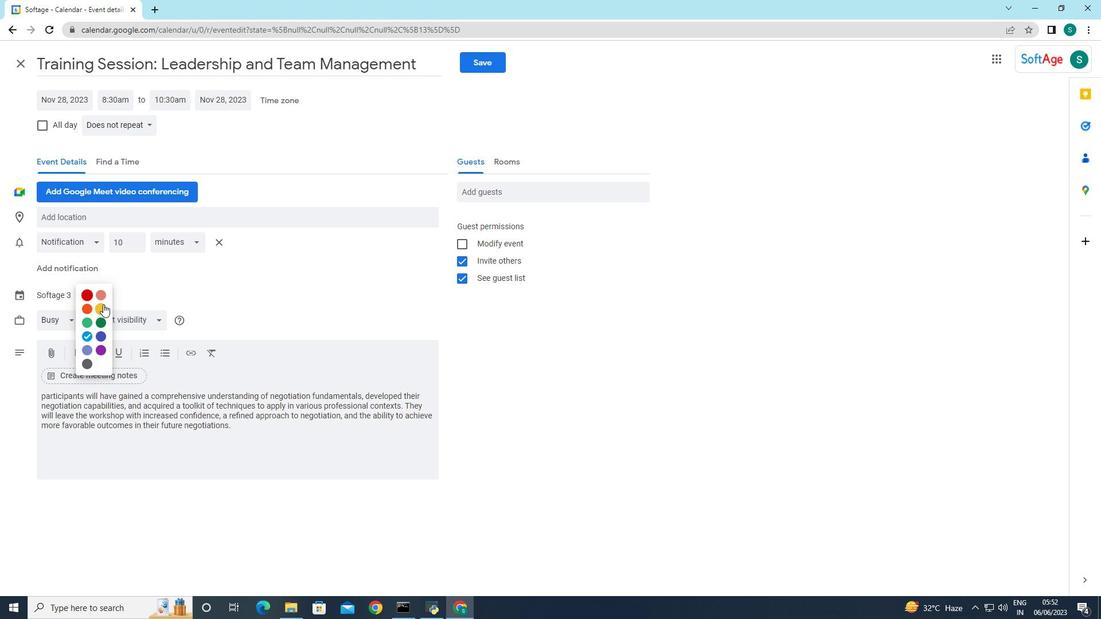 
Action: Mouse pressed left at (103, 299)
Screenshot: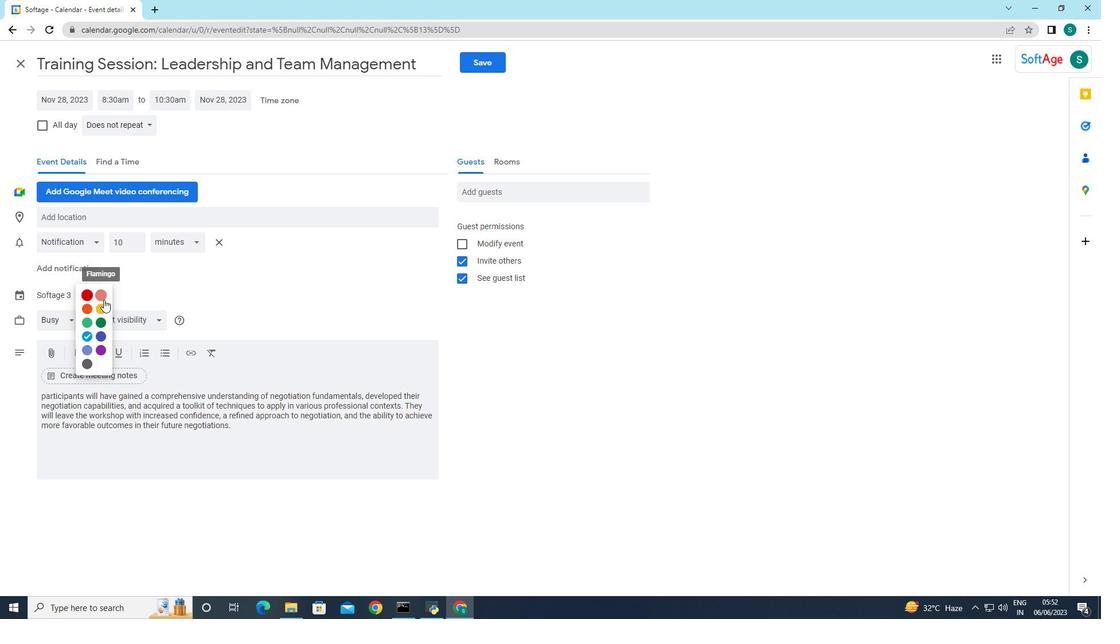 
Action: Mouse moved to (111, 216)
Screenshot: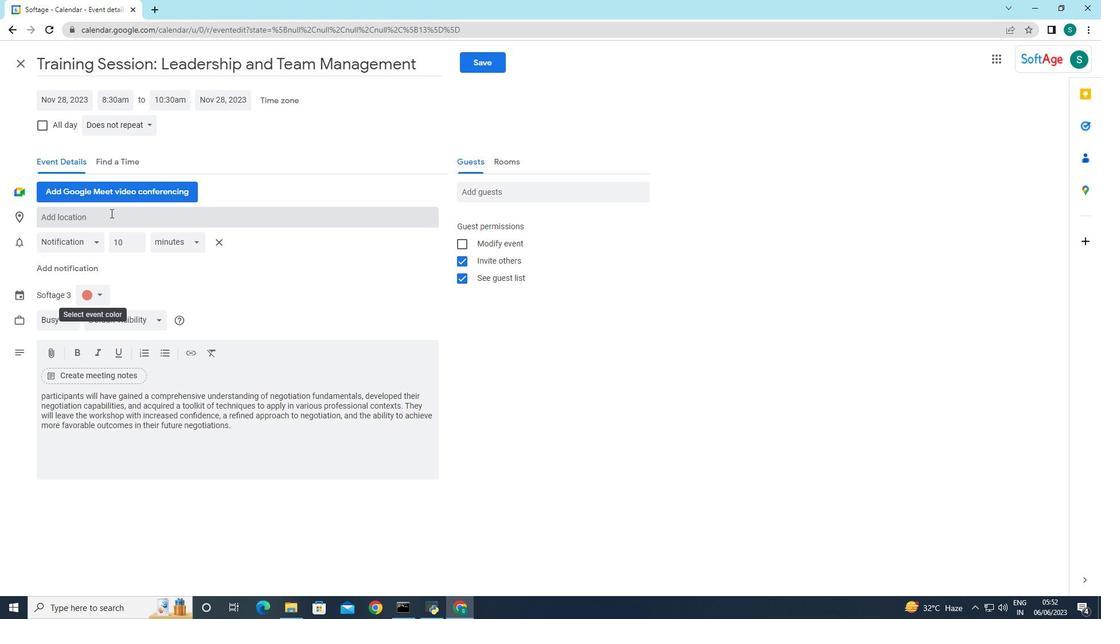 
Action: Mouse pressed left at (111, 216)
Screenshot: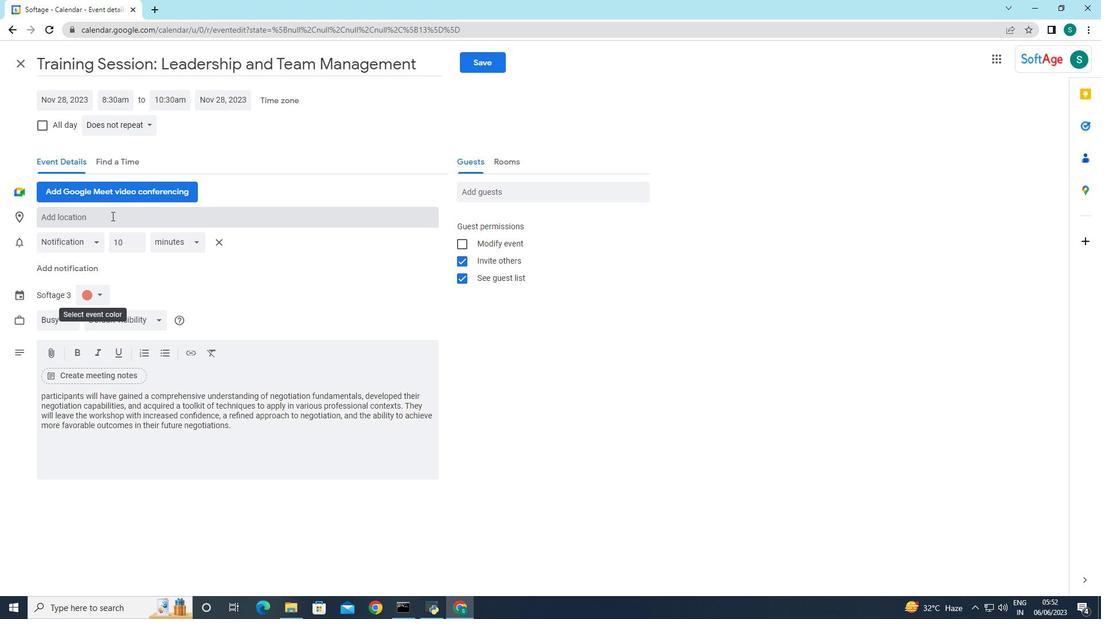 
Action: Key pressed <Key.shift>Beijing,<Key.space><Key.shift>China
Screenshot: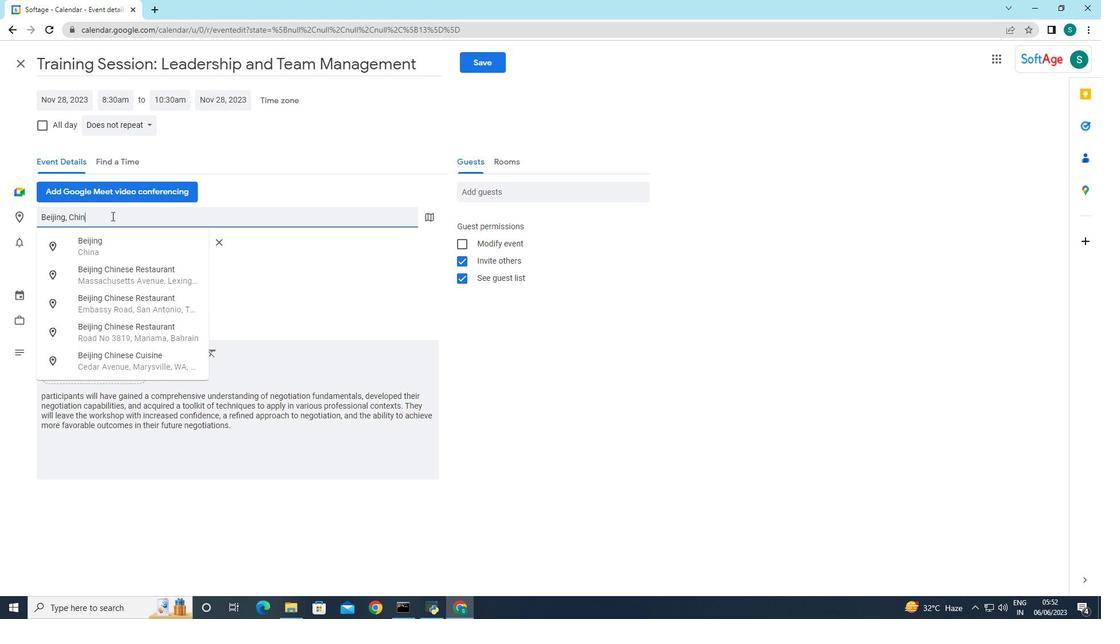 
Action: Mouse moved to (358, 320)
Screenshot: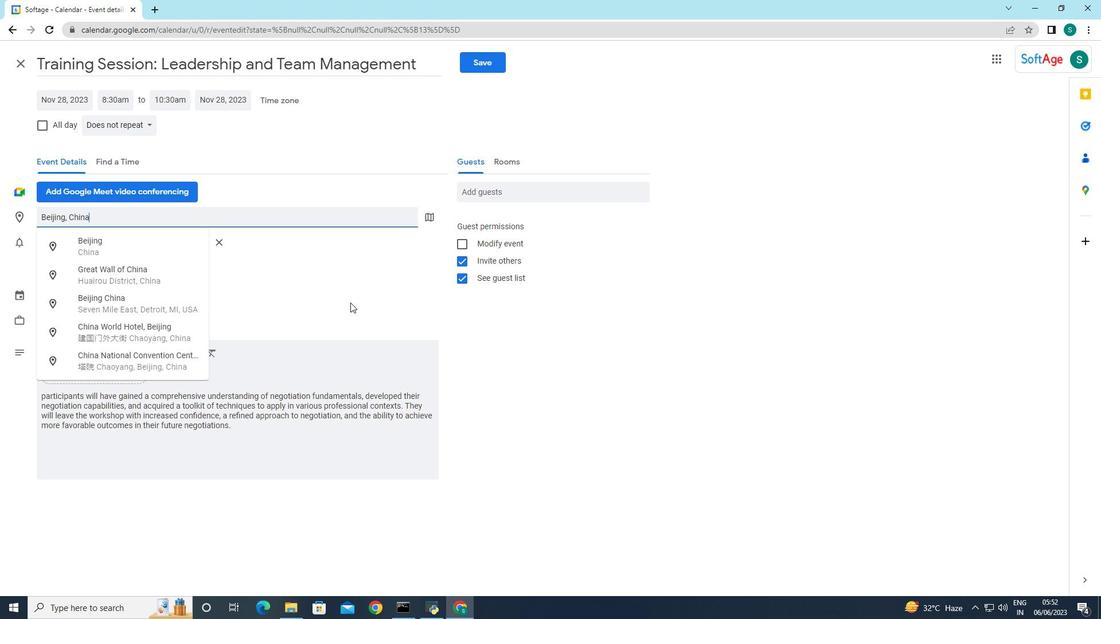 
Action: Mouse pressed left at (358, 320)
Screenshot: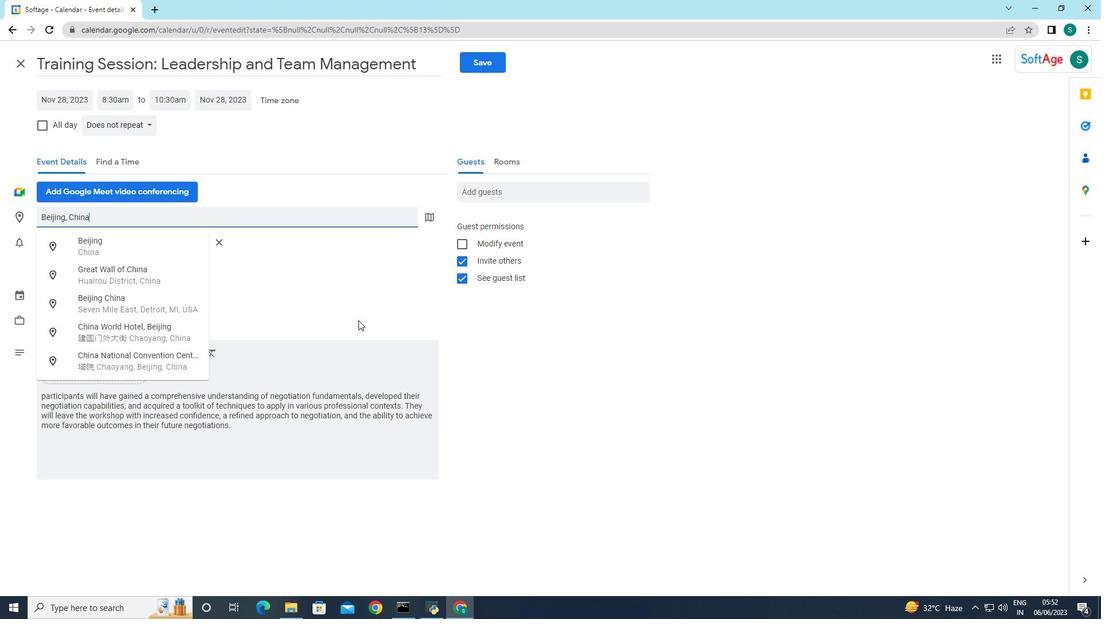 
Action: Mouse moved to (548, 187)
Screenshot: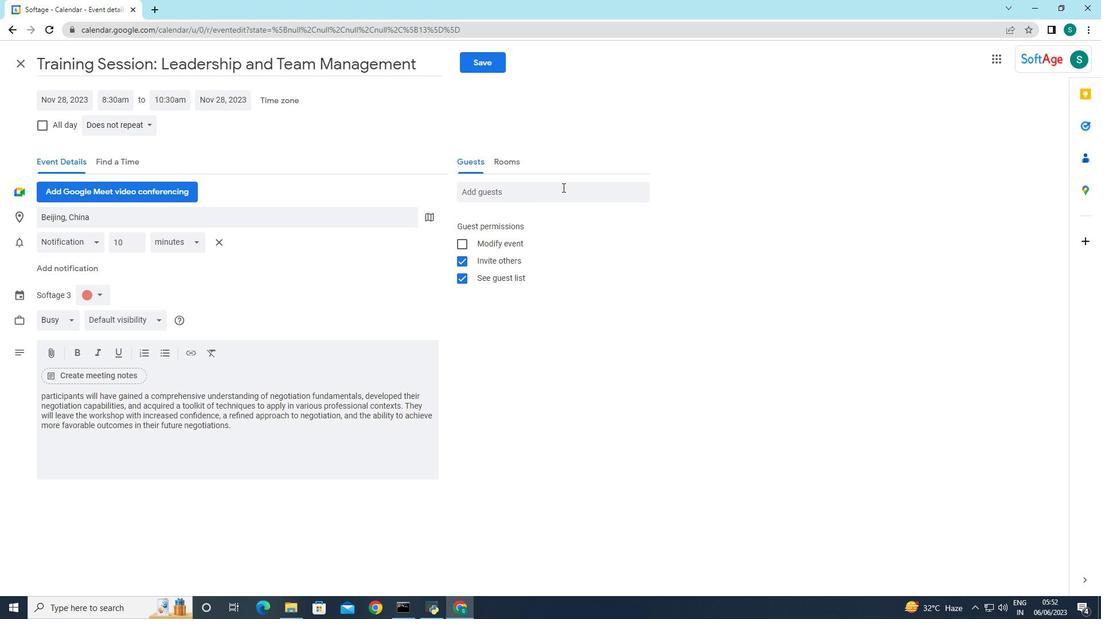 
Action: Mouse pressed left at (548, 187)
Screenshot: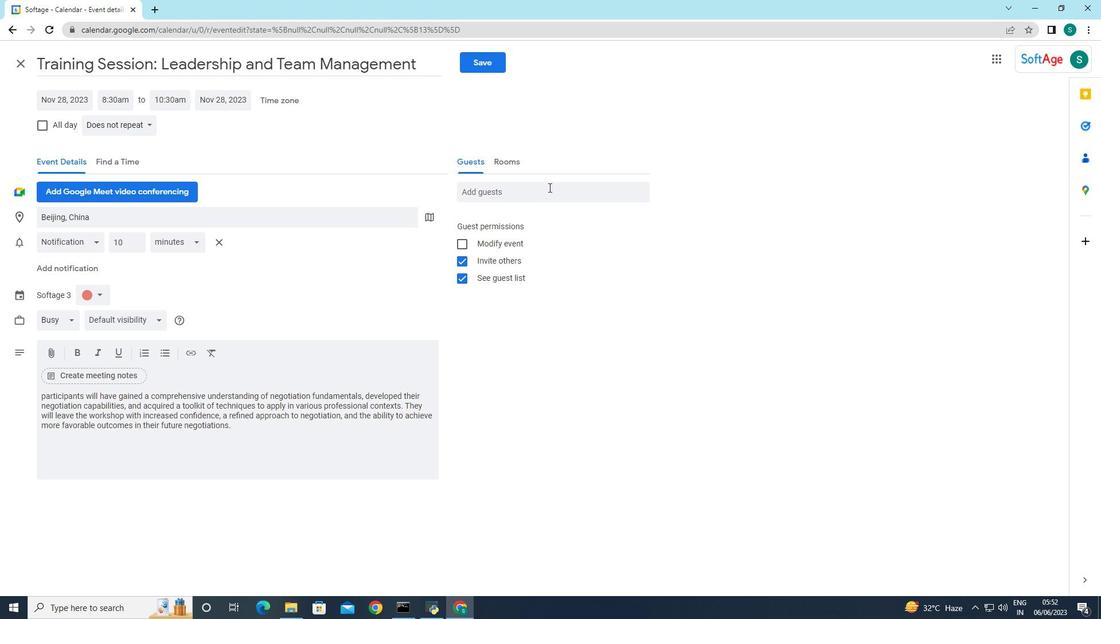 
Action: Key pressed softage.8
Screenshot: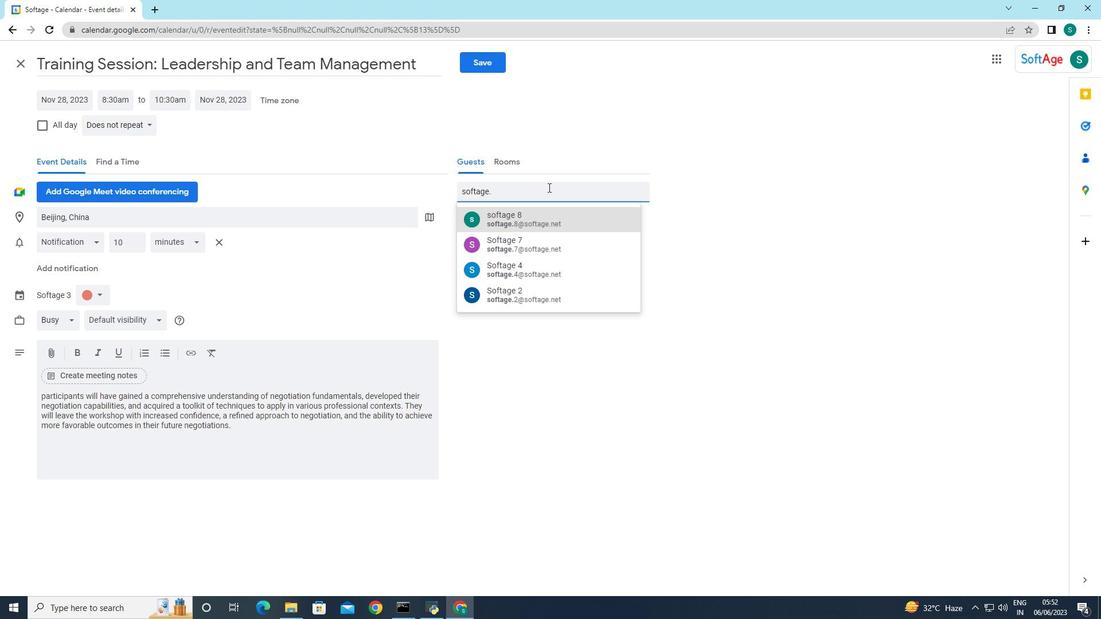 
Action: Mouse moved to (582, 216)
Screenshot: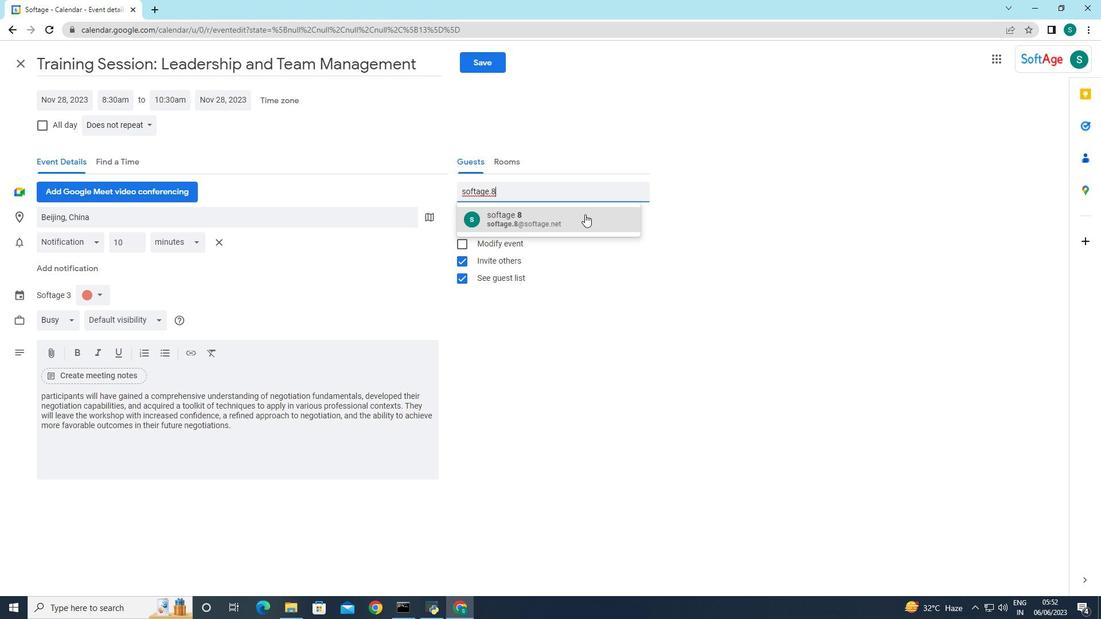 
Action: Mouse pressed left at (582, 216)
Screenshot: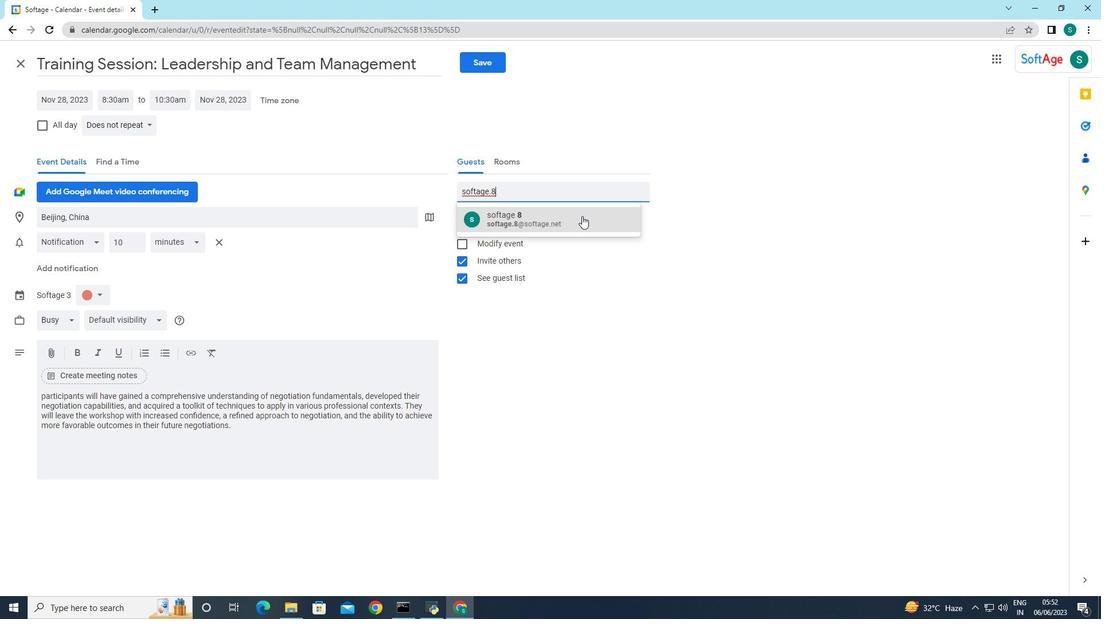 
Action: Mouse moved to (544, 191)
Screenshot: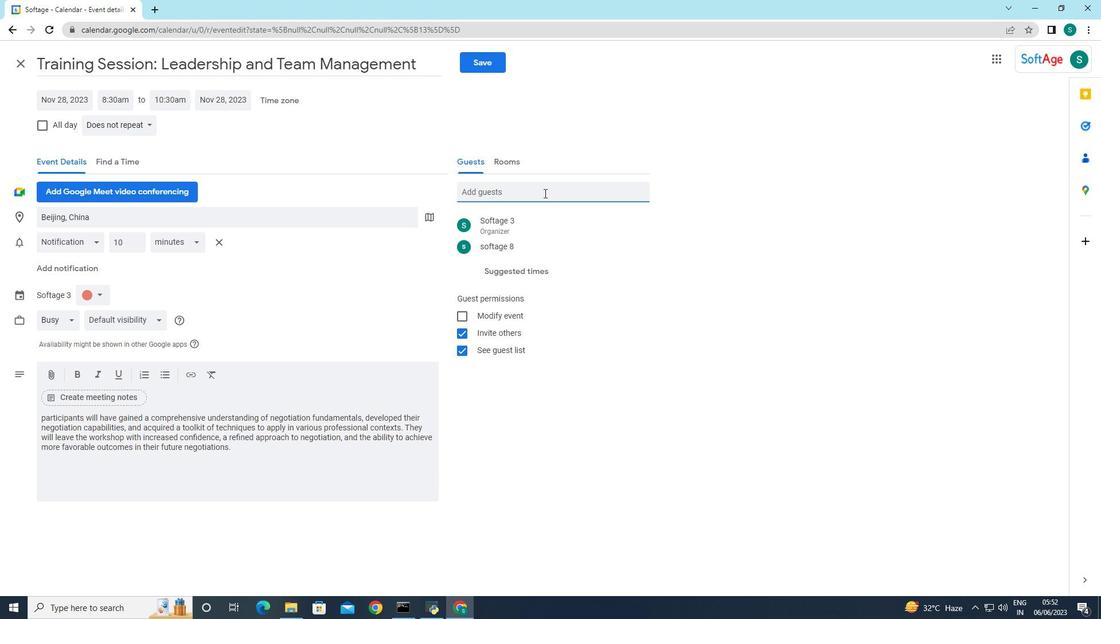 
Action: Mouse pressed left at (544, 191)
Screenshot: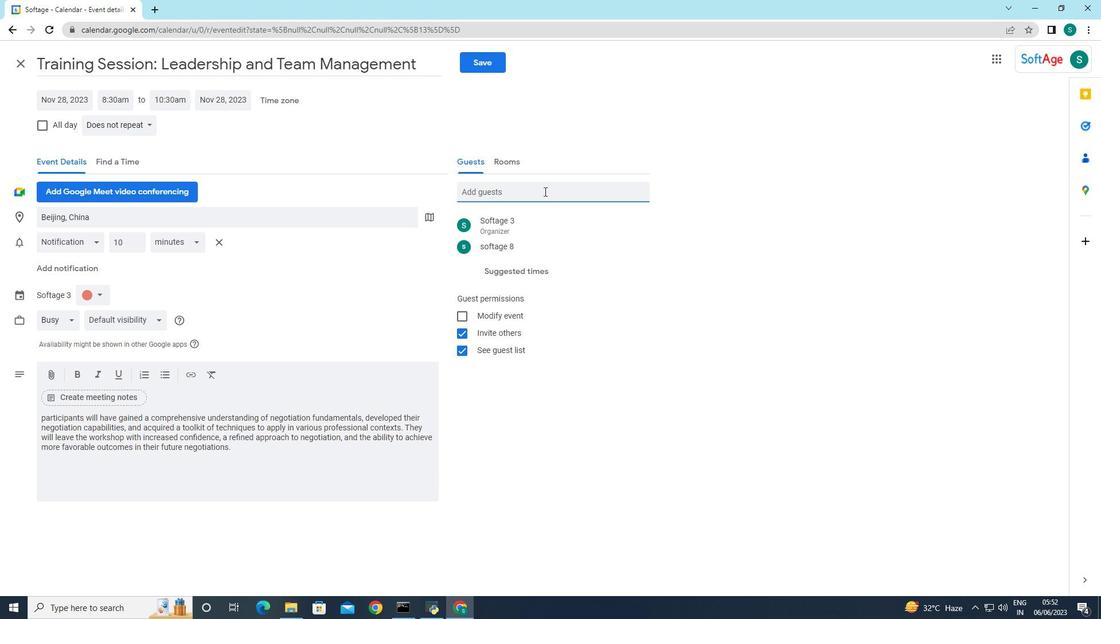 
Action: Key pressed softage,<Key.backspace>.9
Screenshot: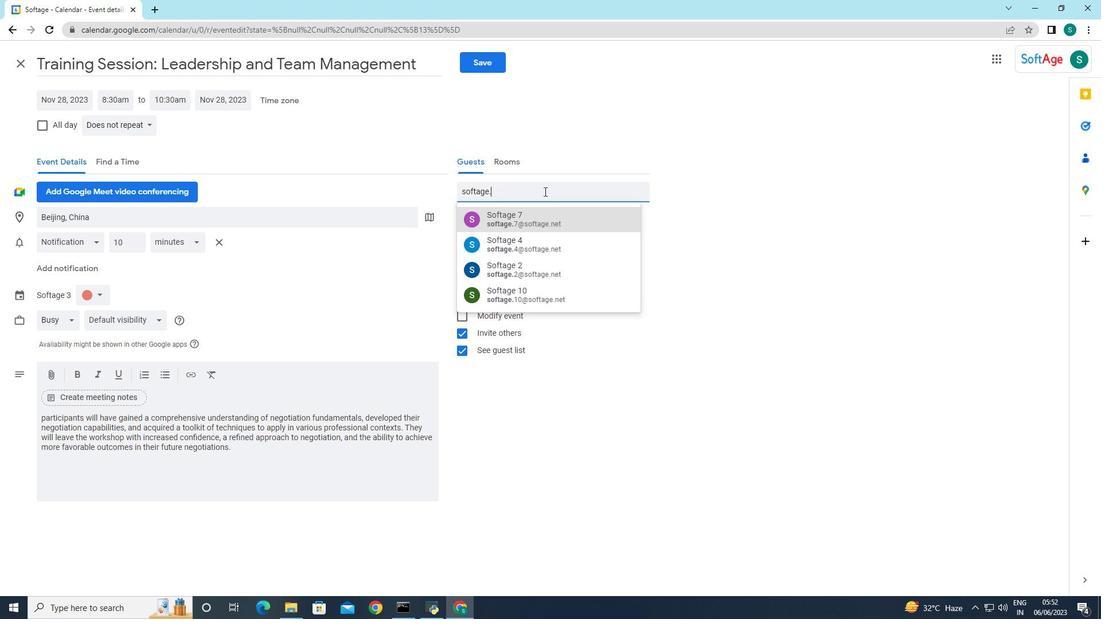 
Action: Mouse moved to (525, 205)
Screenshot: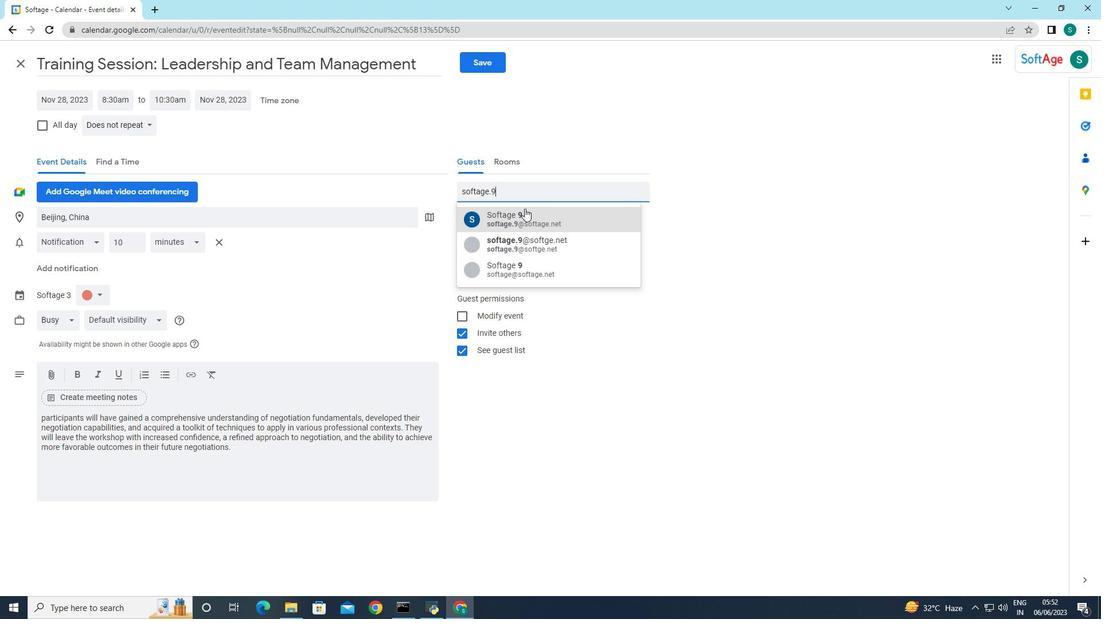 
Action: Mouse pressed left at (525, 205)
Screenshot: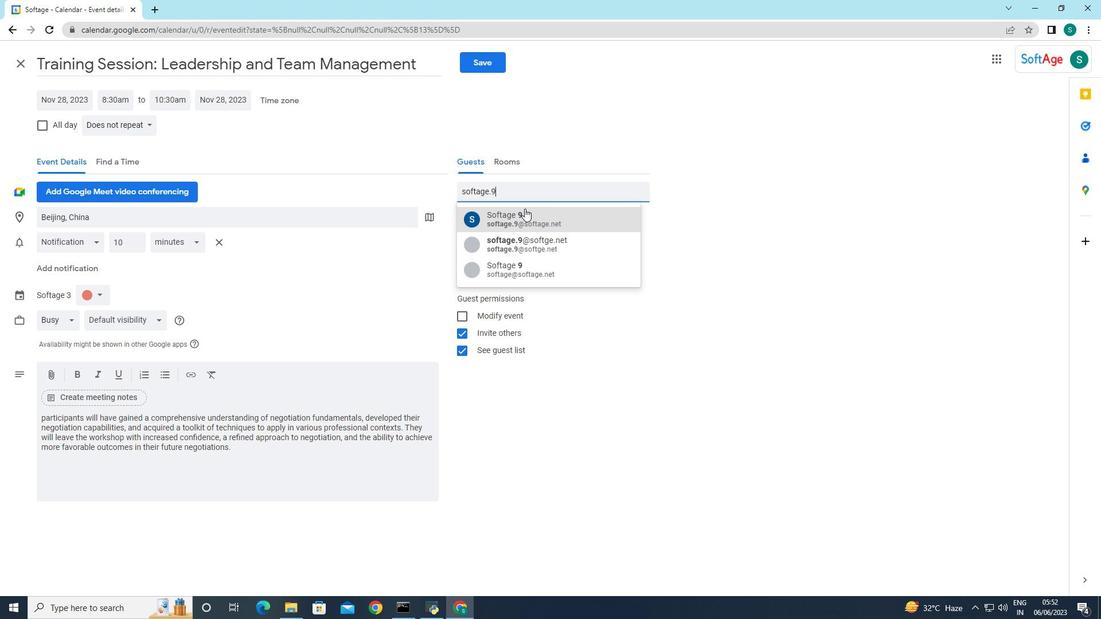 
Action: Mouse moved to (532, 187)
Screenshot: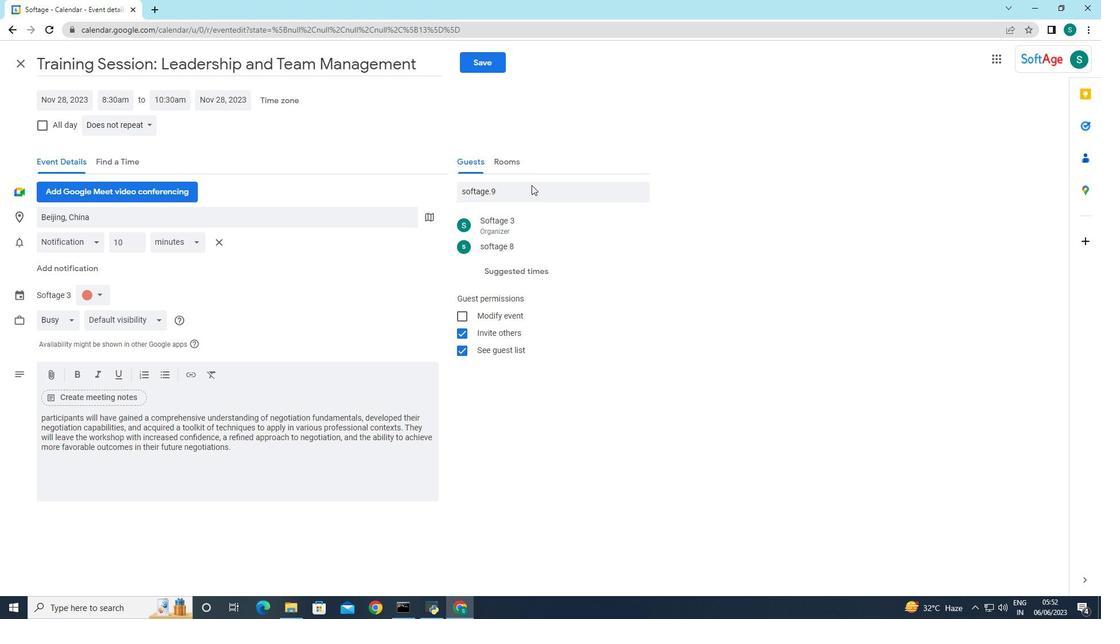 
Action: Mouse pressed left at (532, 187)
Screenshot: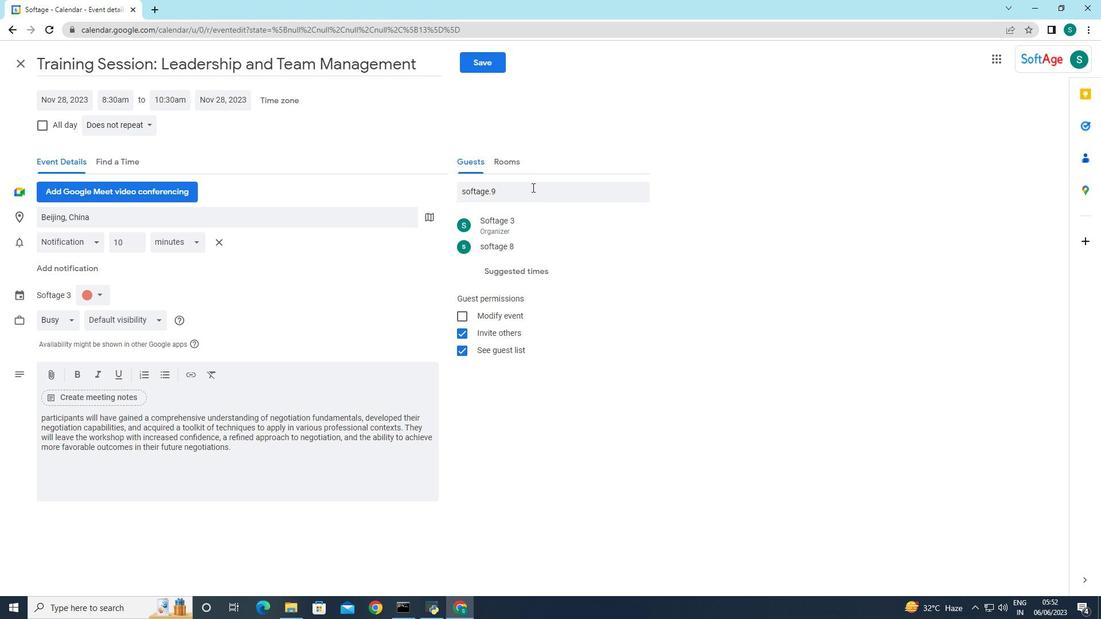 
Action: Mouse moved to (538, 223)
Screenshot: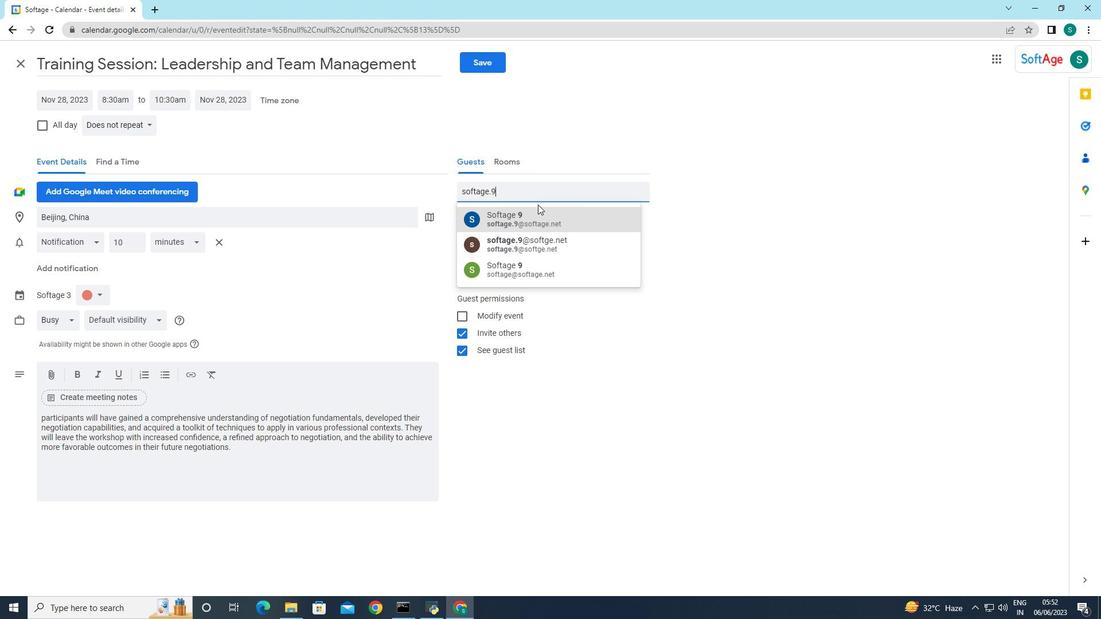 
Action: Mouse pressed left at (538, 223)
Screenshot: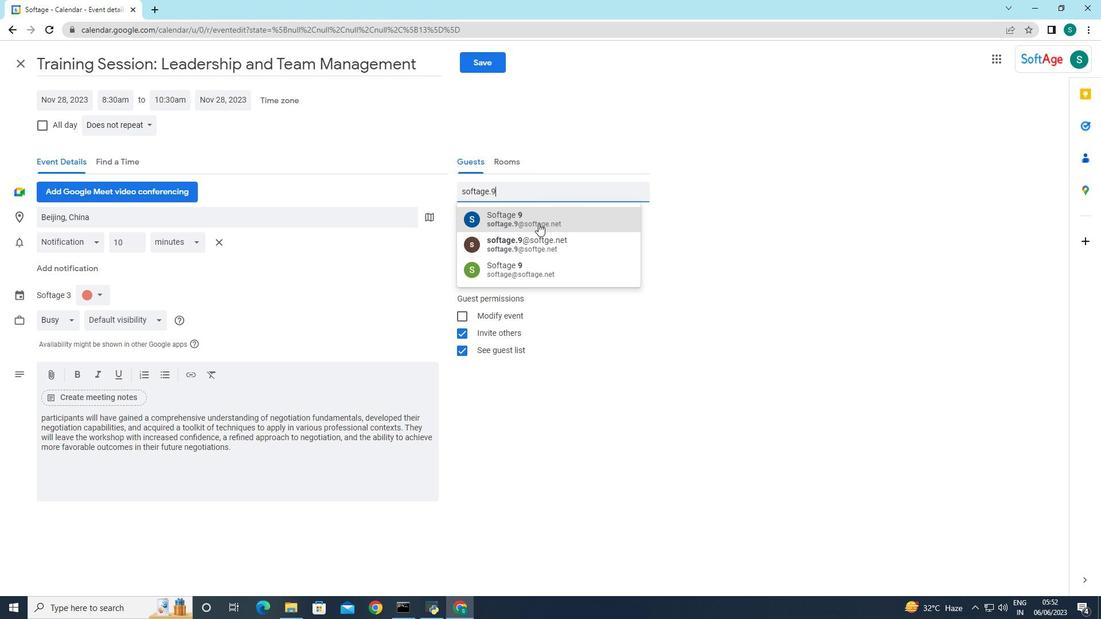 
Action: Mouse moved to (633, 222)
Screenshot: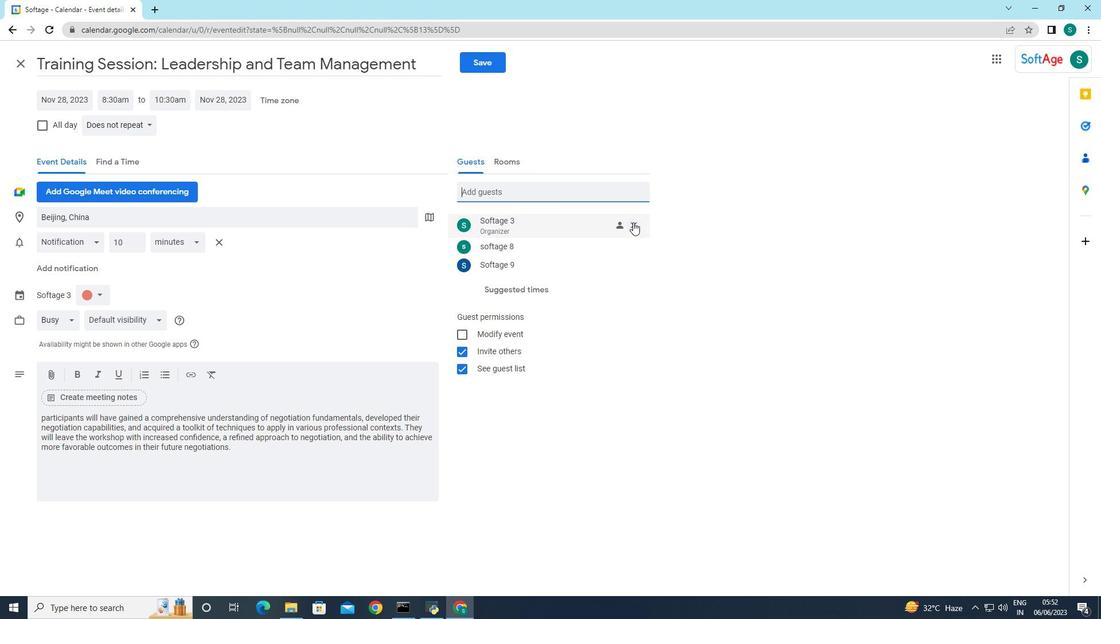 
Action: Mouse pressed left at (633, 222)
Screenshot: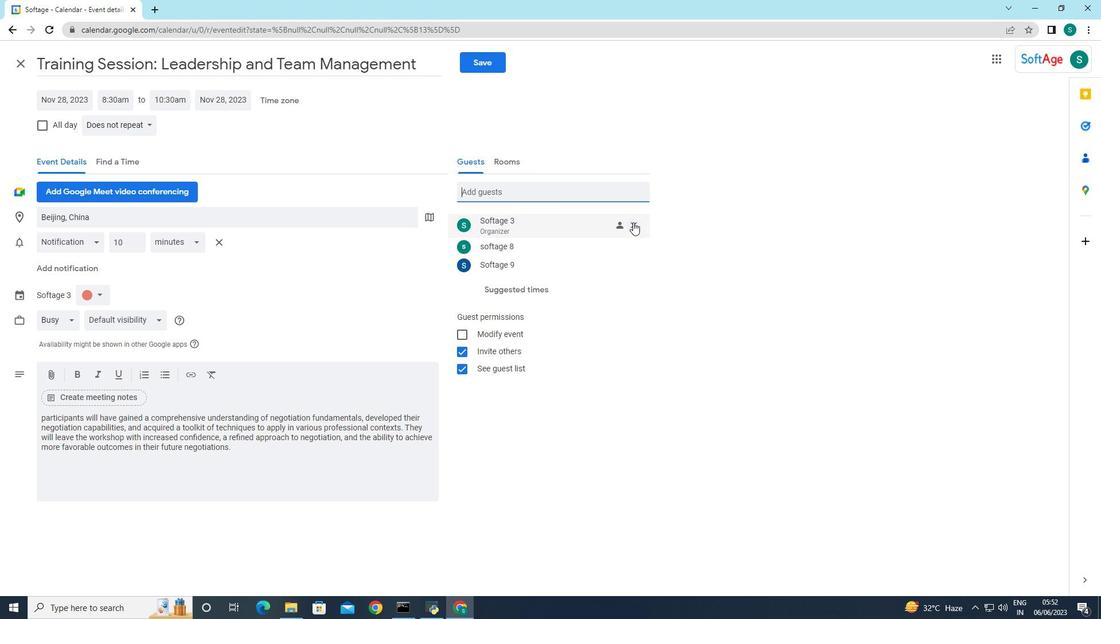 
Action: Mouse moved to (622, 411)
Screenshot: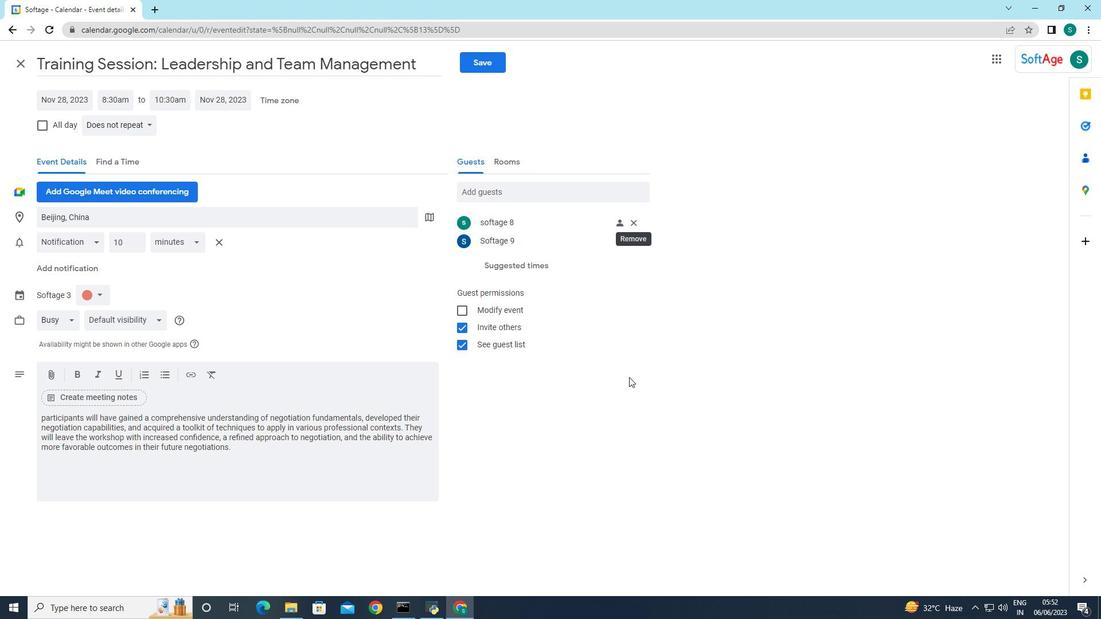 
Action: Mouse pressed left at (622, 411)
Screenshot: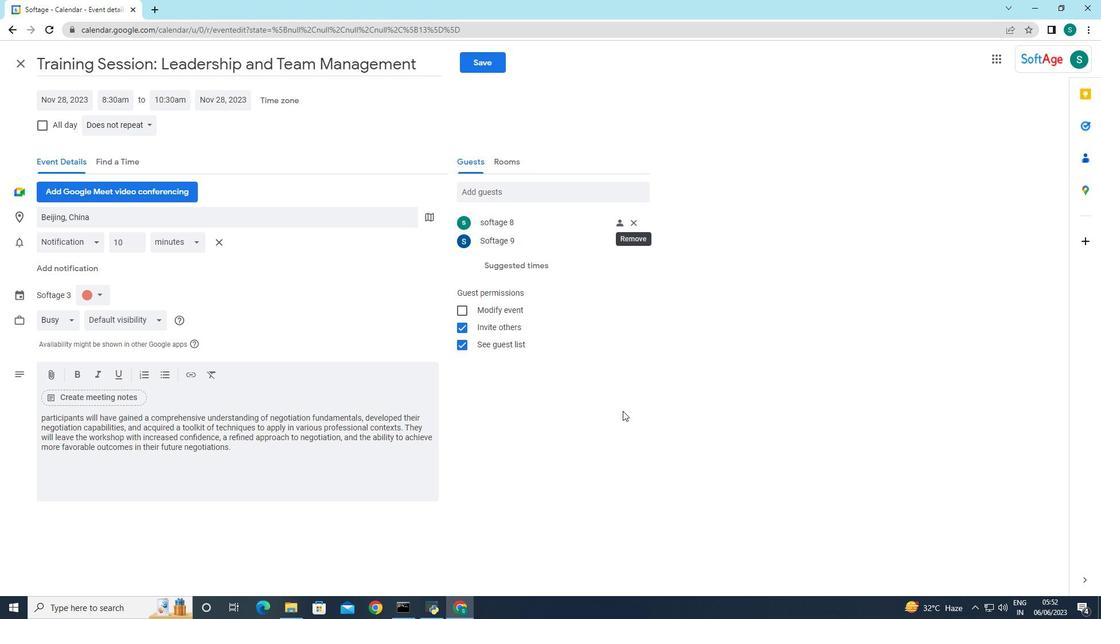 
Action: Mouse moved to (125, 131)
Screenshot: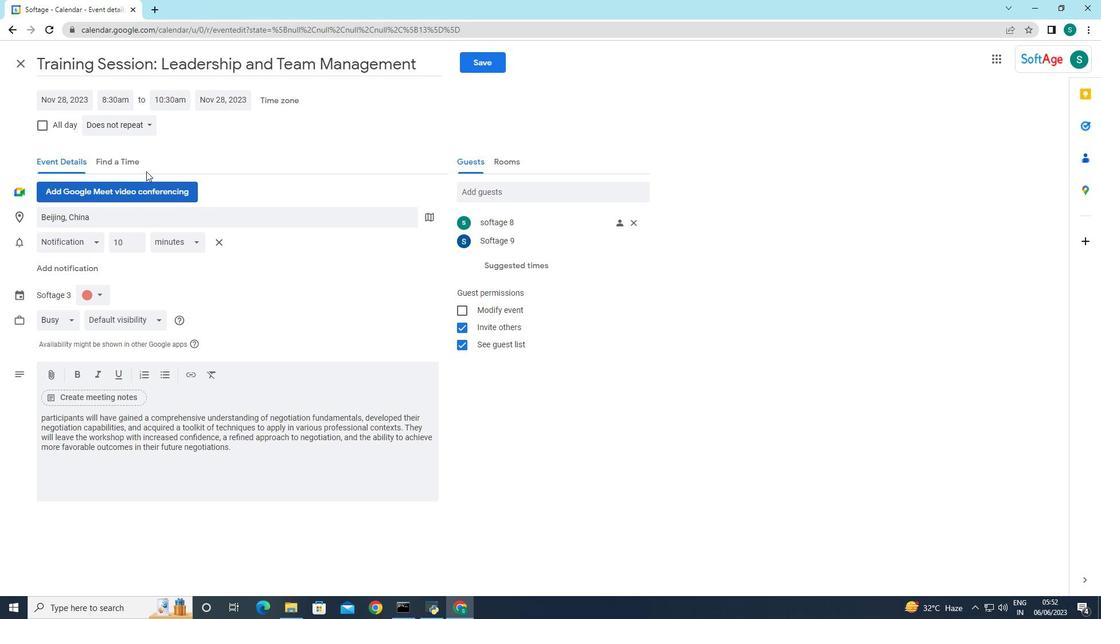 
Action: Mouse pressed left at (125, 131)
Screenshot: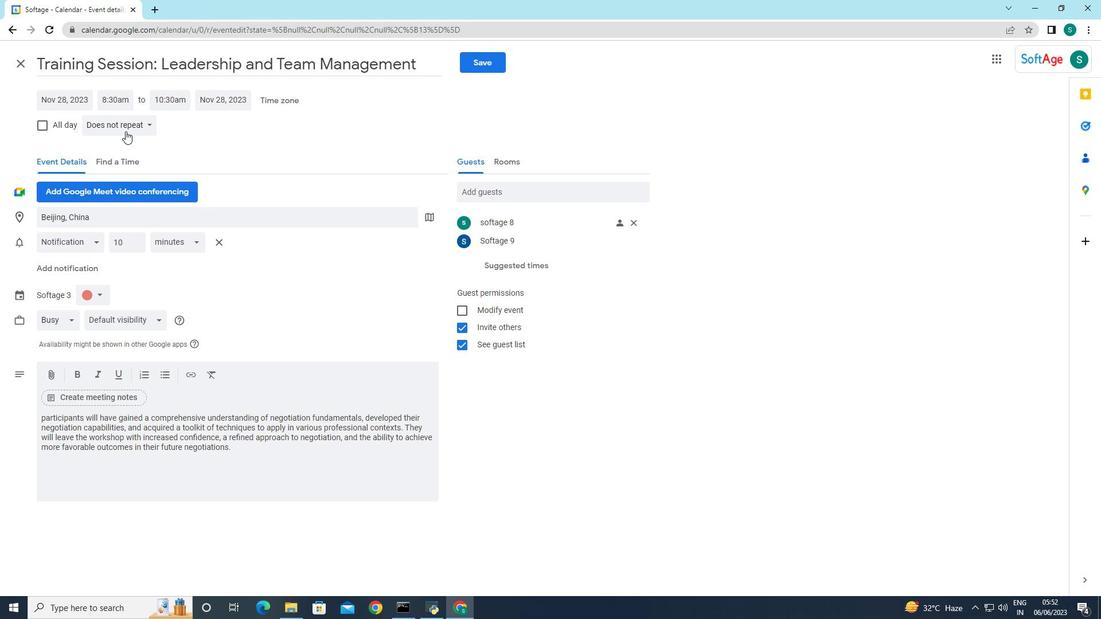 
Action: Mouse moved to (125, 131)
Screenshot: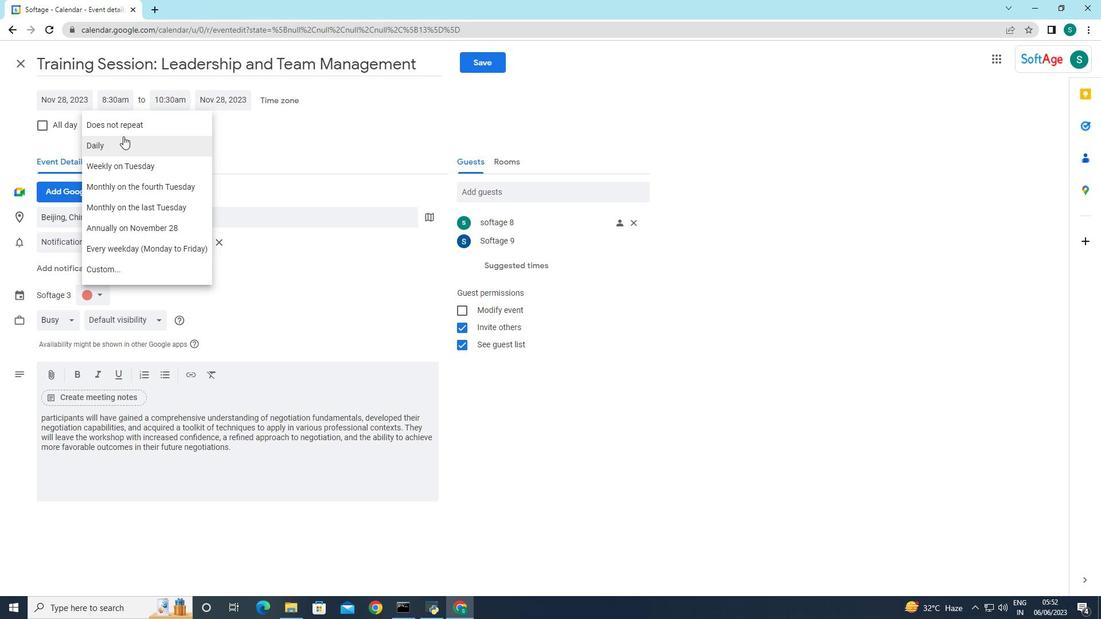 
Action: Mouse pressed left at (125, 131)
Screenshot: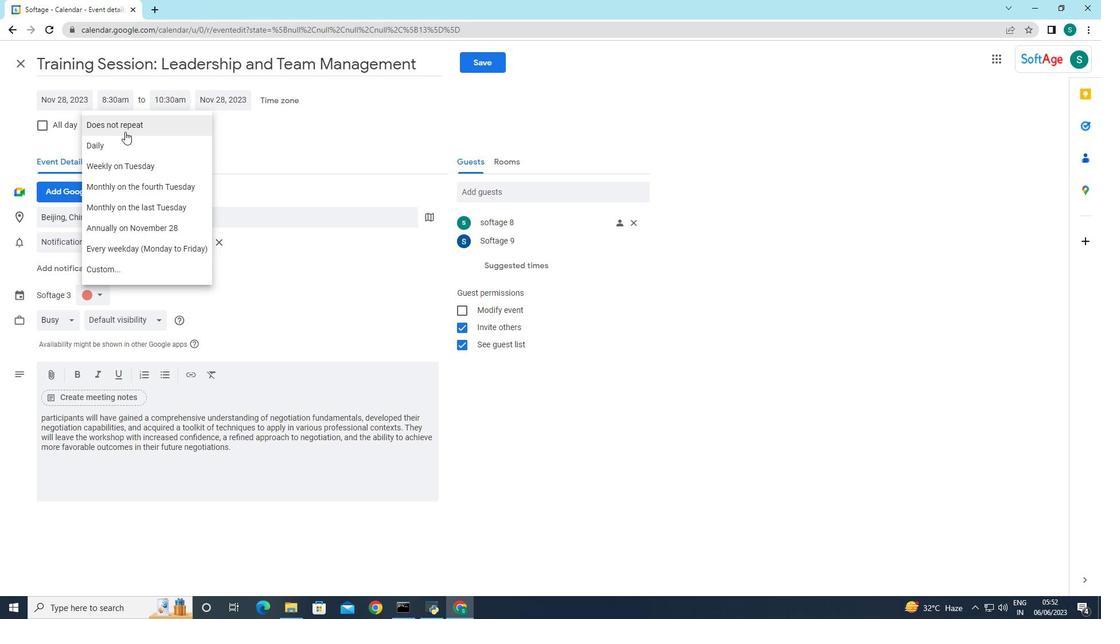 
Action: Mouse moved to (498, 67)
Screenshot: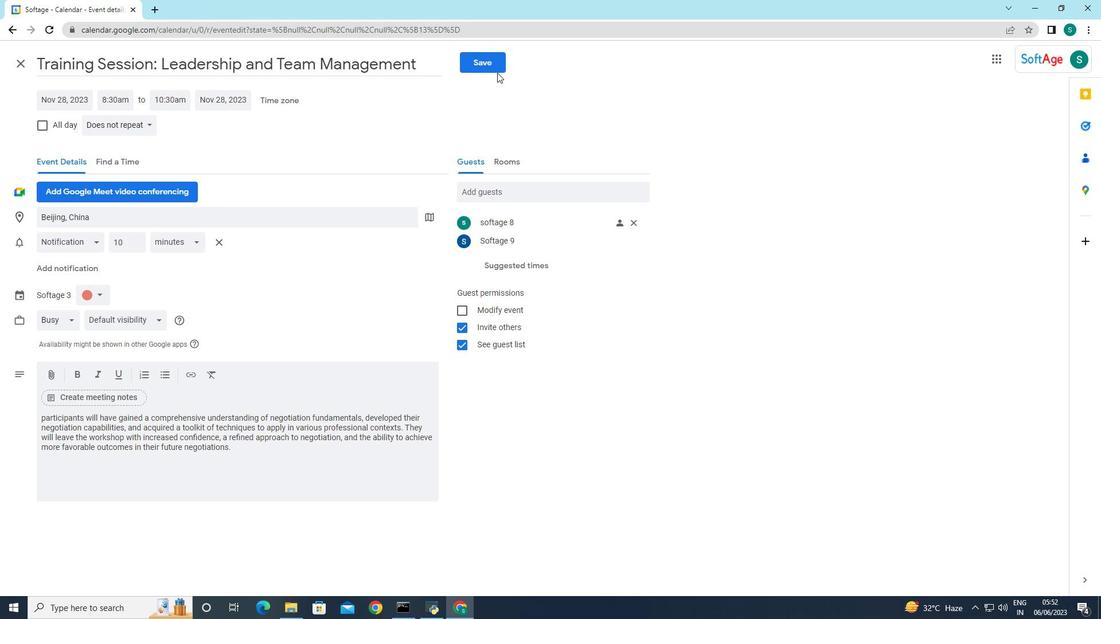 
Action: Mouse pressed left at (498, 67)
Screenshot: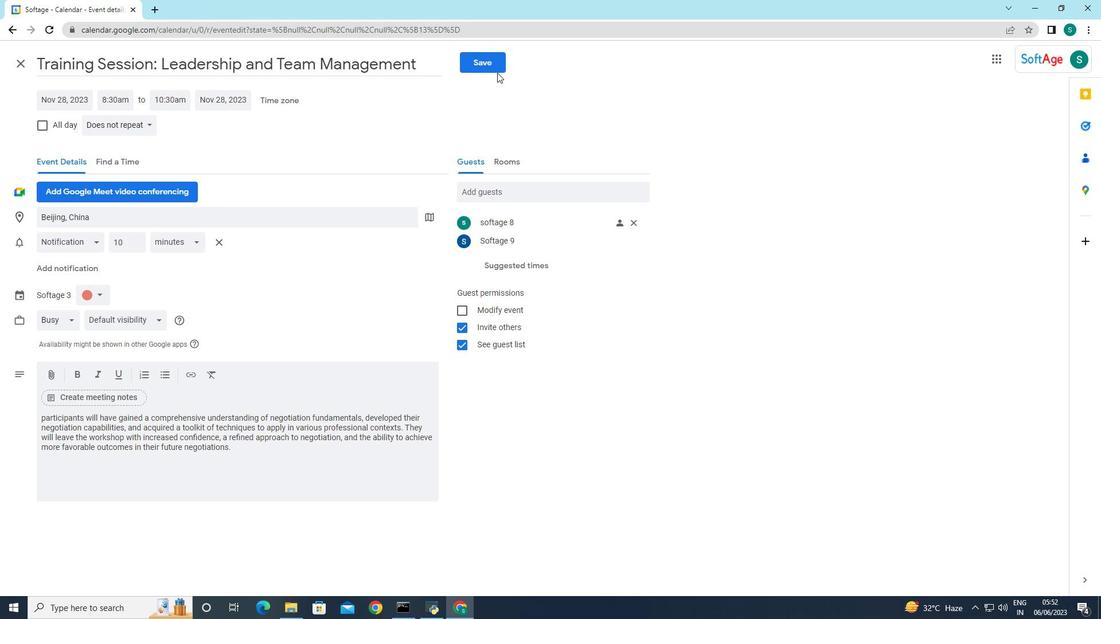
Action: Mouse moved to (656, 345)
Screenshot: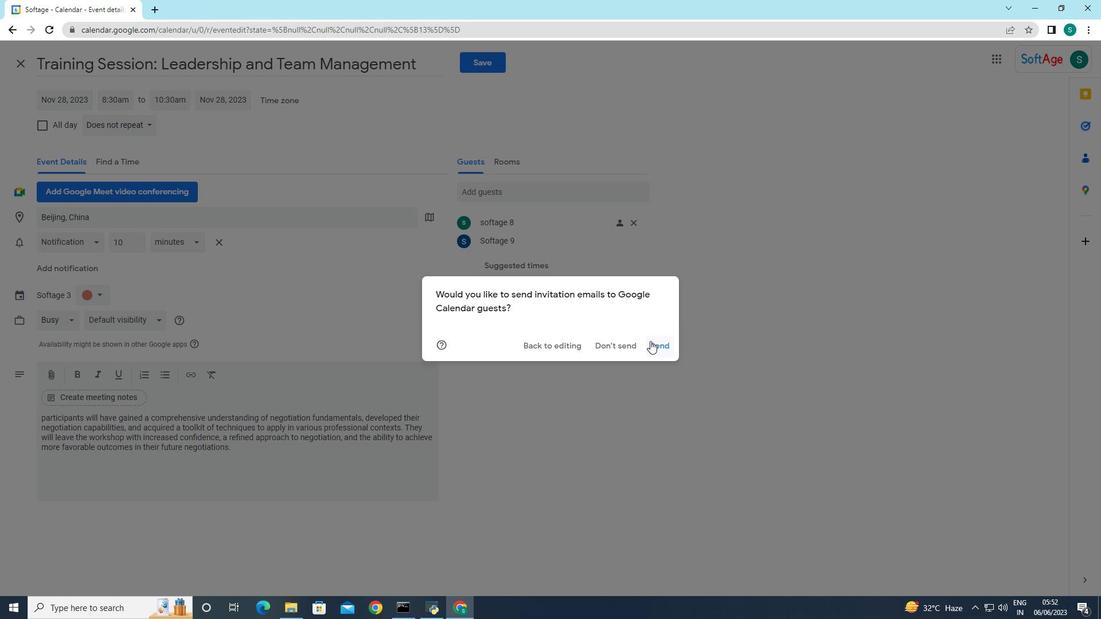 
Action: Mouse pressed left at (656, 345)
Screenshot: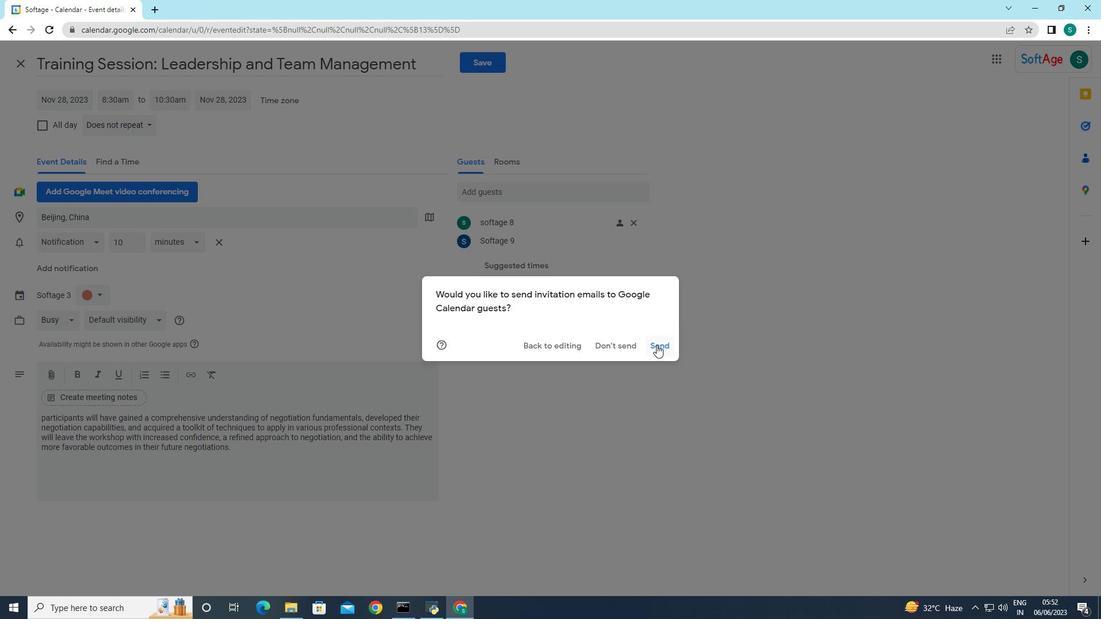 
